 Task: Create a due date automation trigger when advanced on, 2 days after a card is due add fields with custom field "Resume" set to a number greater or equal to 1 and greater than 10 at 11:00 AM.
Action: Mouse moved to (1347, 106)
Screenshot: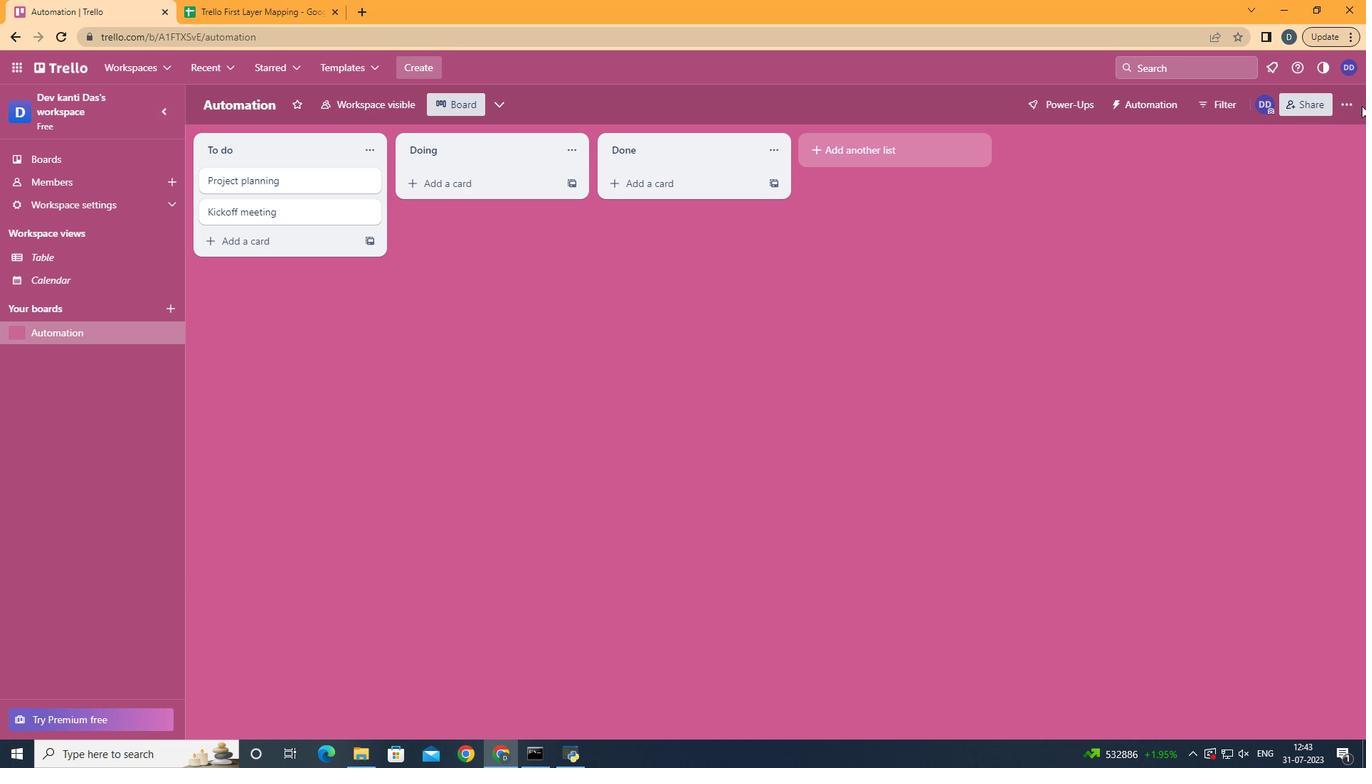 
Action: Mouse pressed left at (1347, 106)
Screenshot: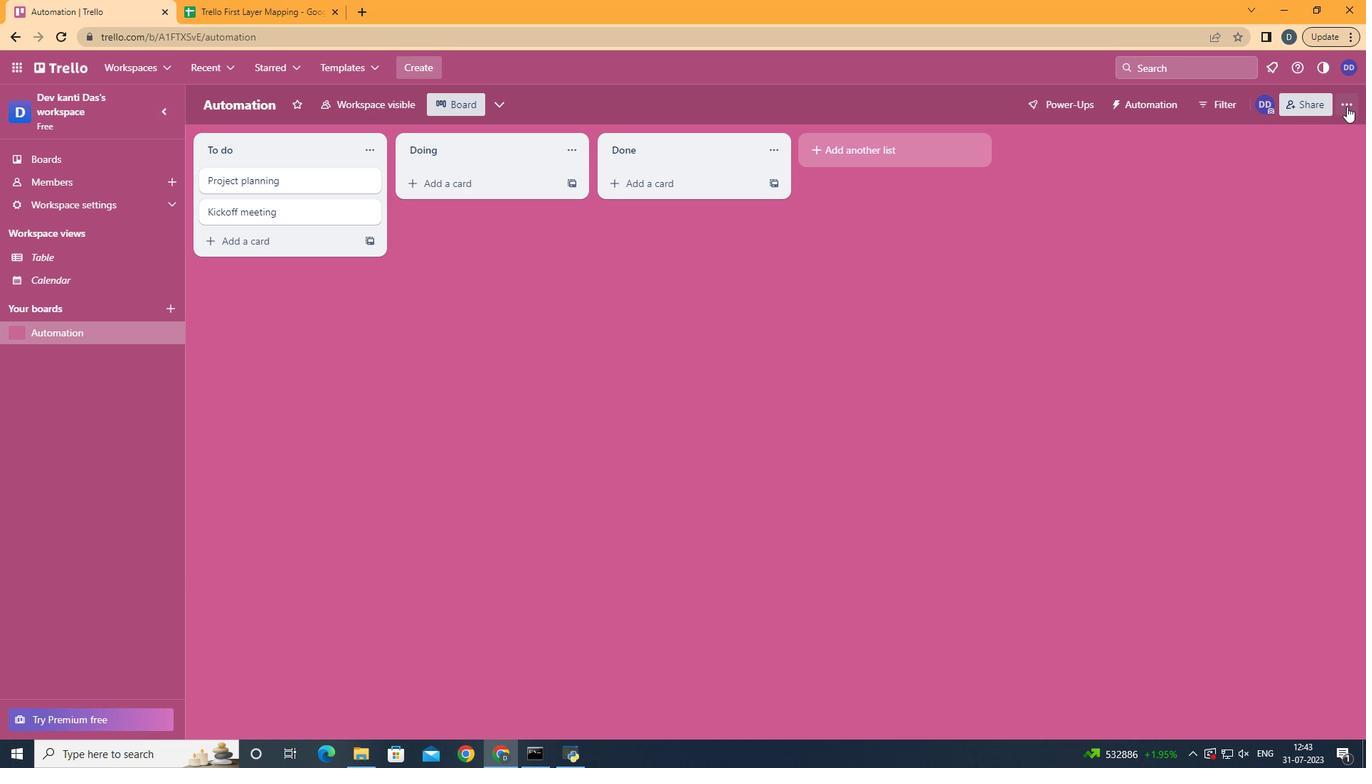 
Action: Mouse moved to (1226, 310)
Screenshot: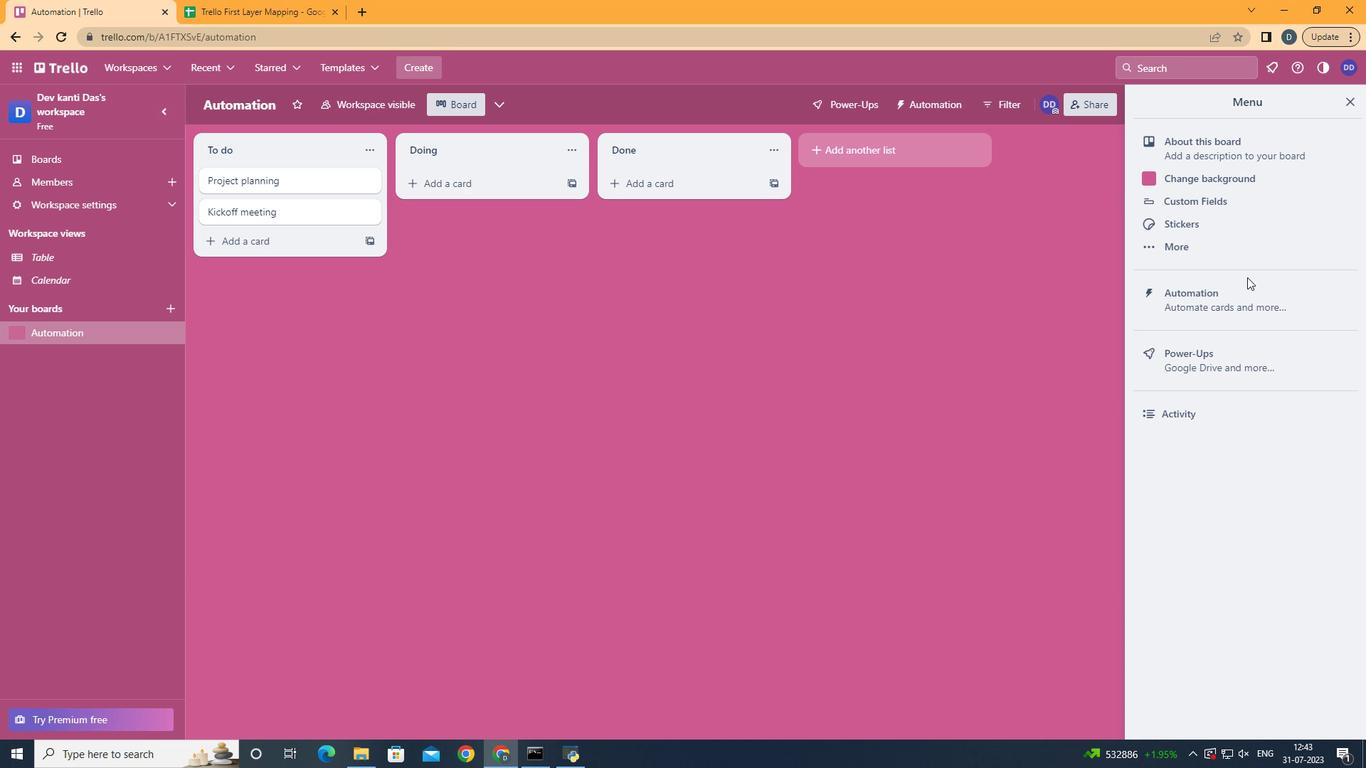 
Action: Mouse pressed left at (1226, 310)
Screenshot: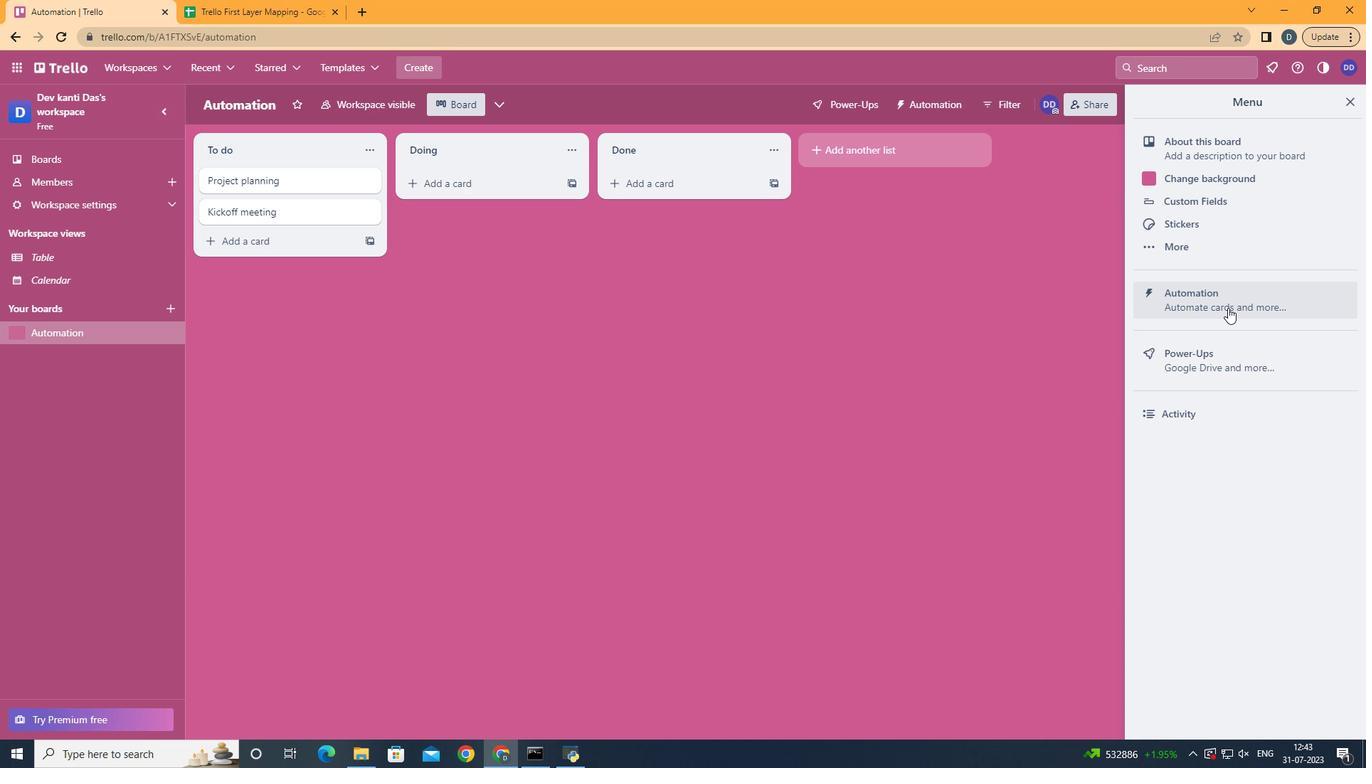 
Action: Mouse moved to (288, 286)
Screenshot: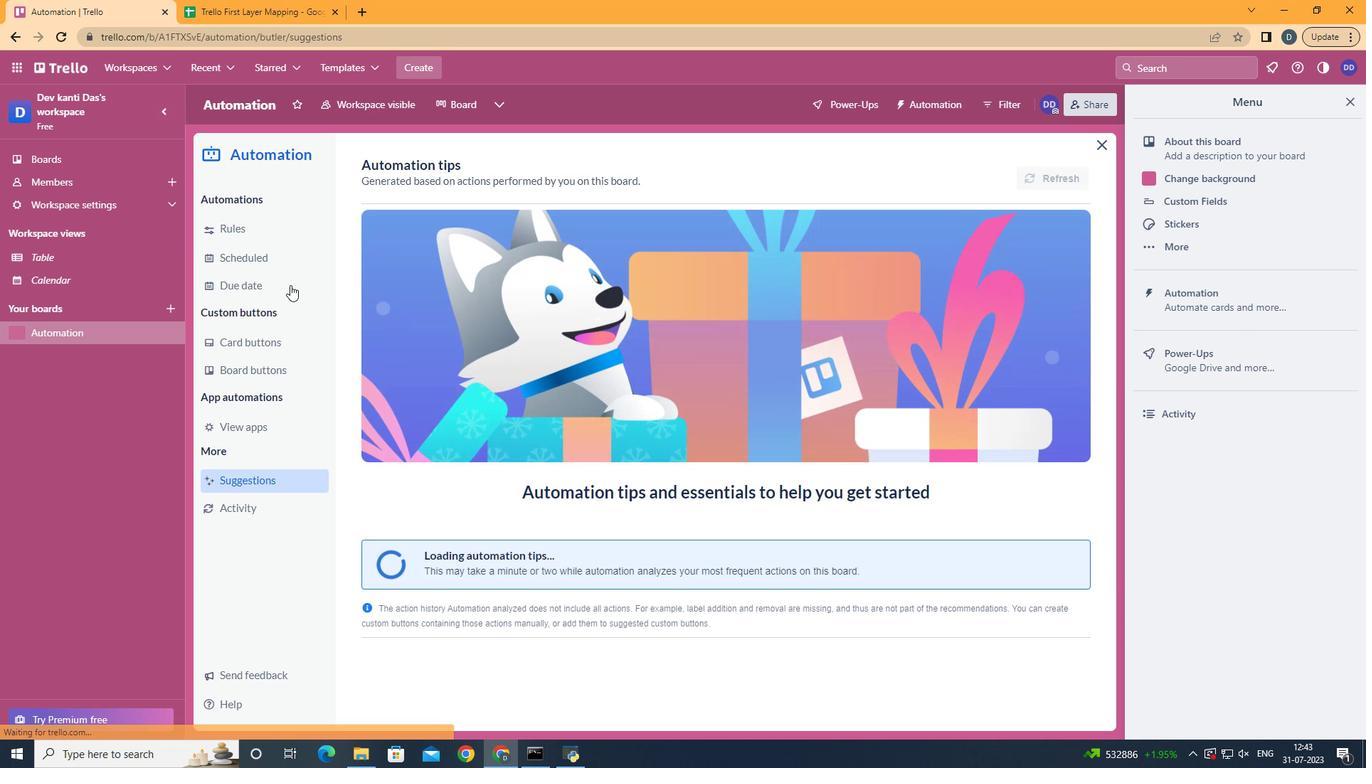 
Action: Mouse pressed left at (288, 286)
Screenshot: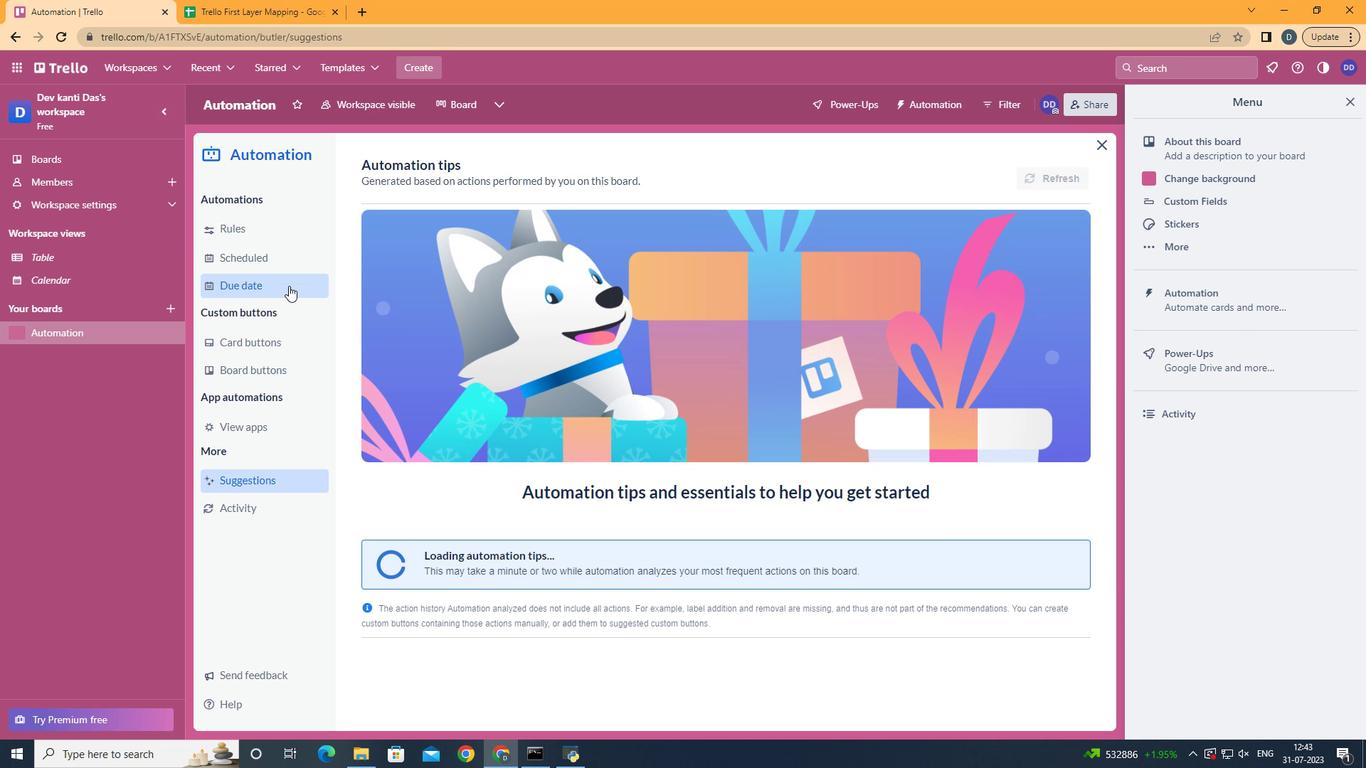 
Action: Mouse moved to (1033, 162)
Screenshot: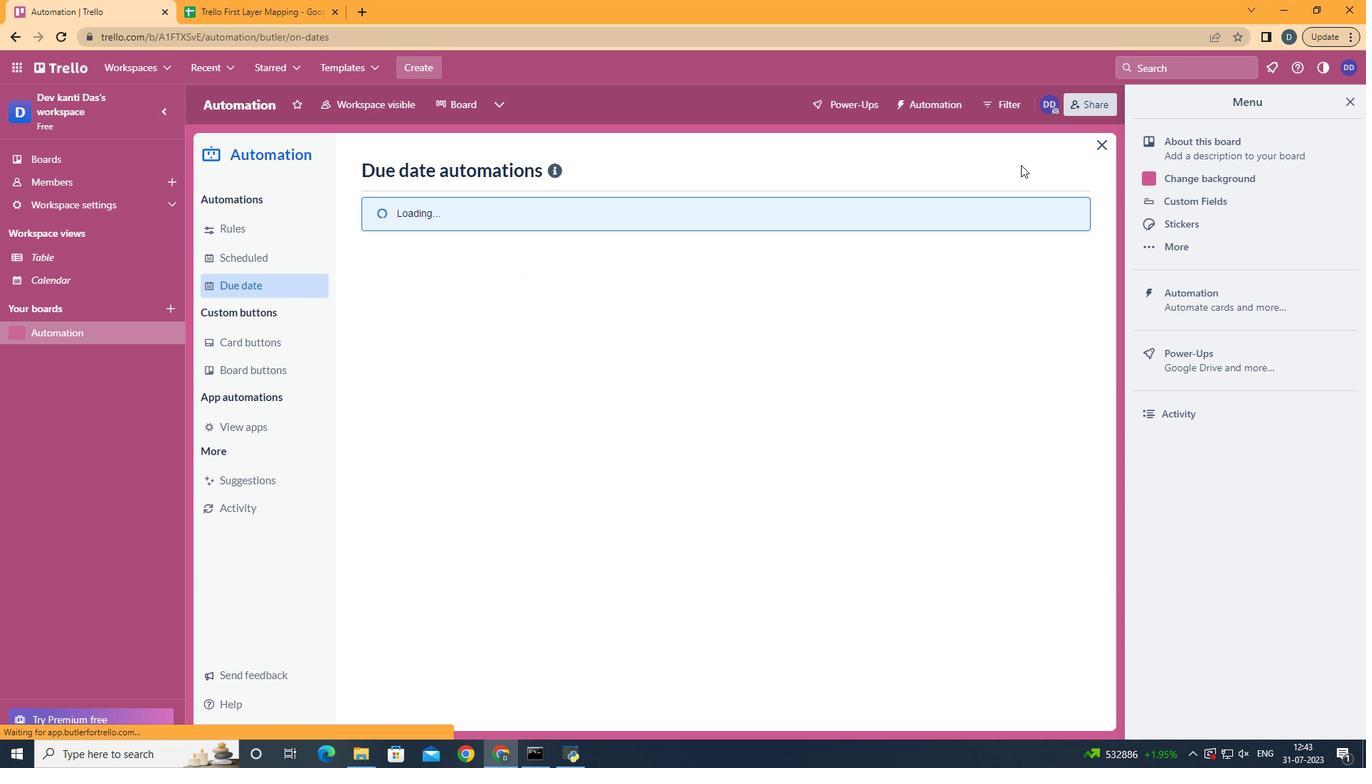 
Action: Mouse pressed left at (1033, 162)
Screenshot: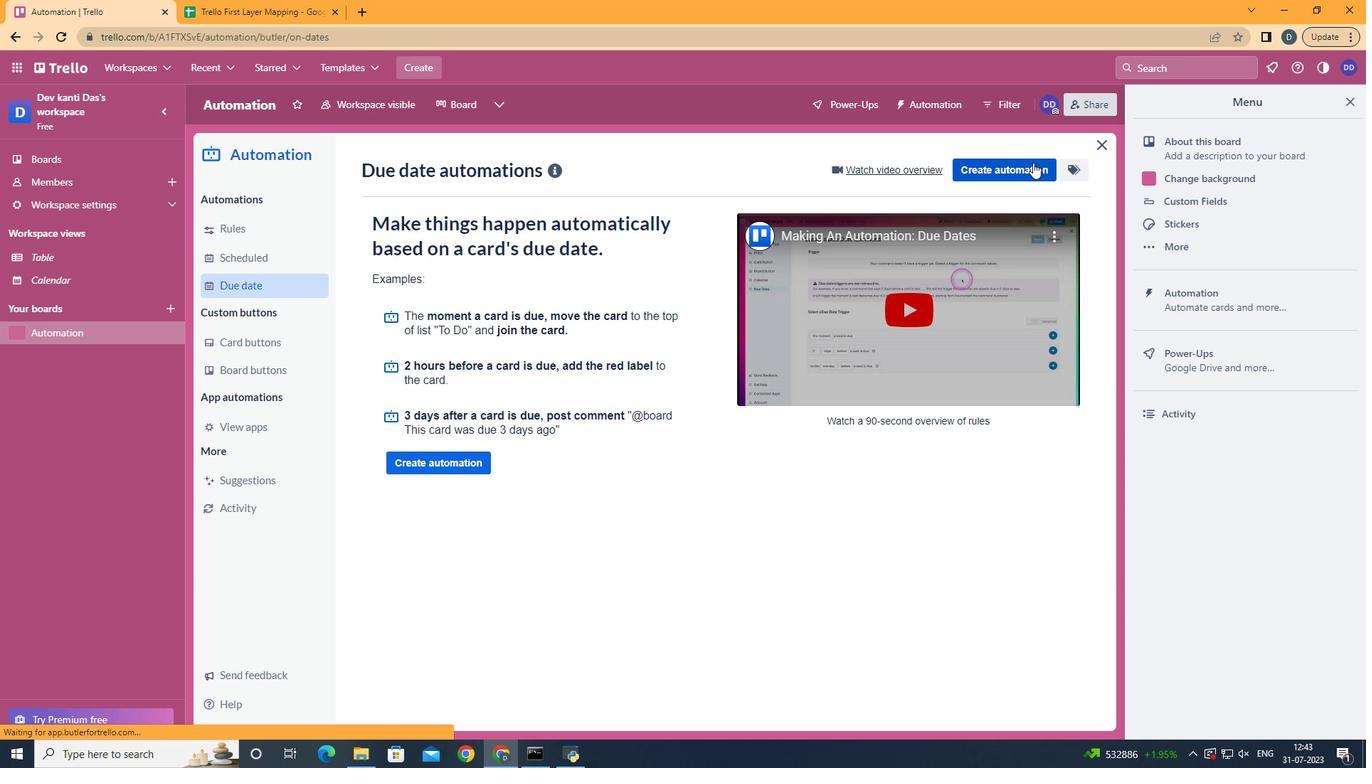 
Action: Mouse moved to (692, 301)
Screenshot: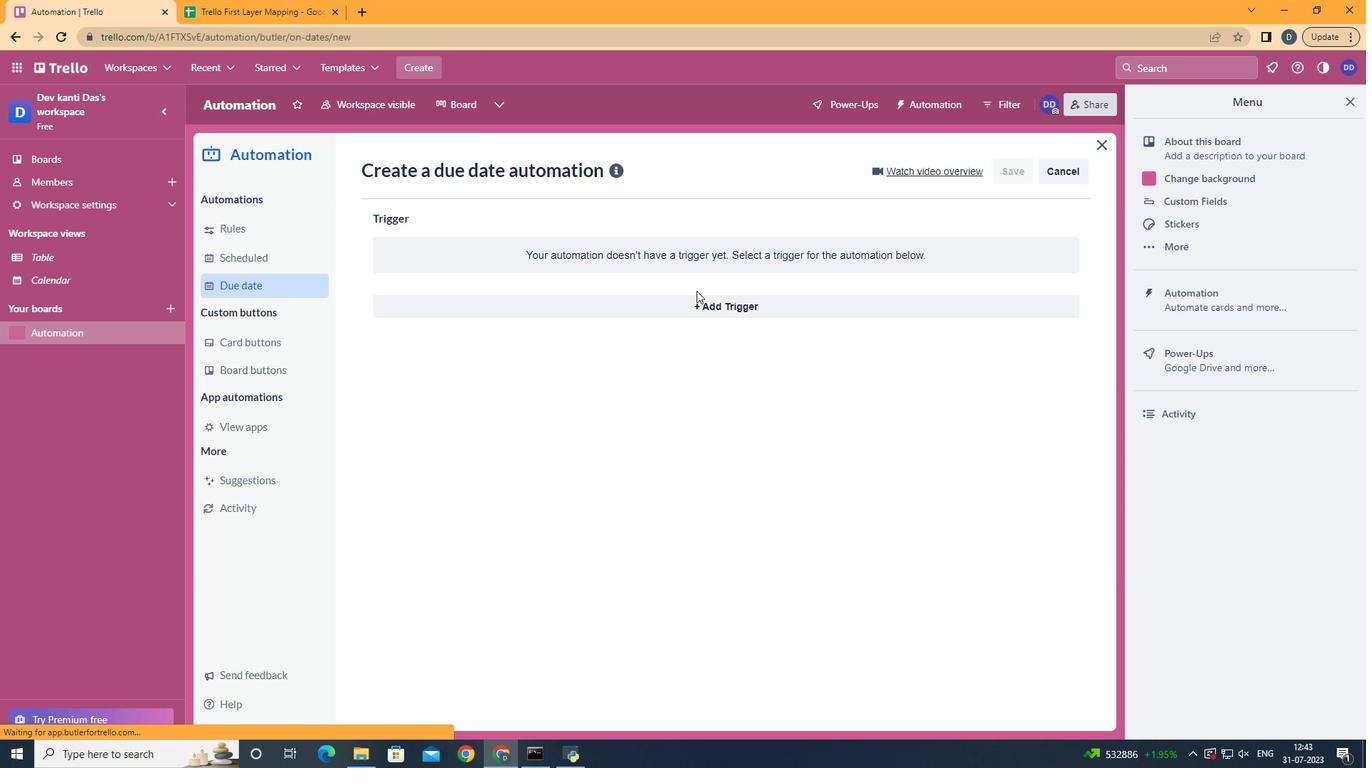 
Action: Mouse pressed left at (692, 301)
Screenshot: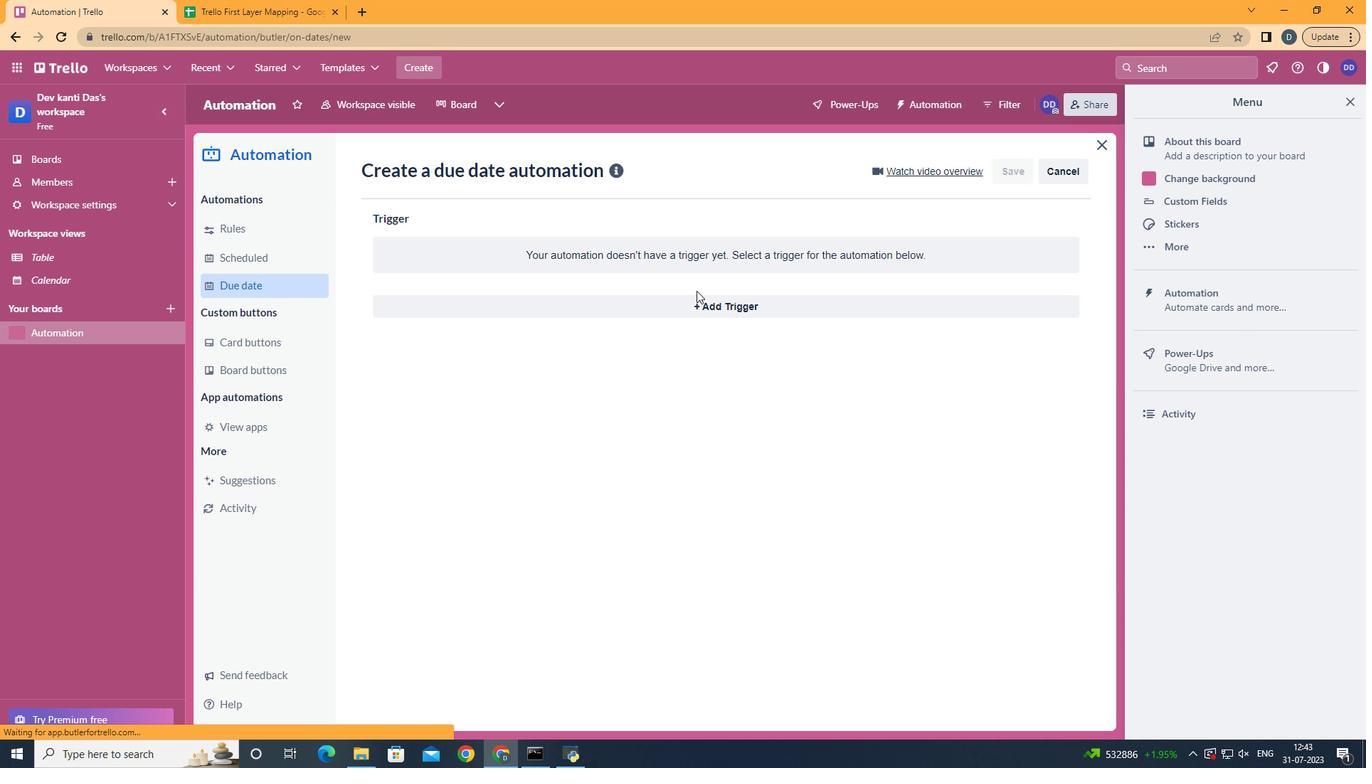
Action: Mouse moved to (510, 577)
Screenshot: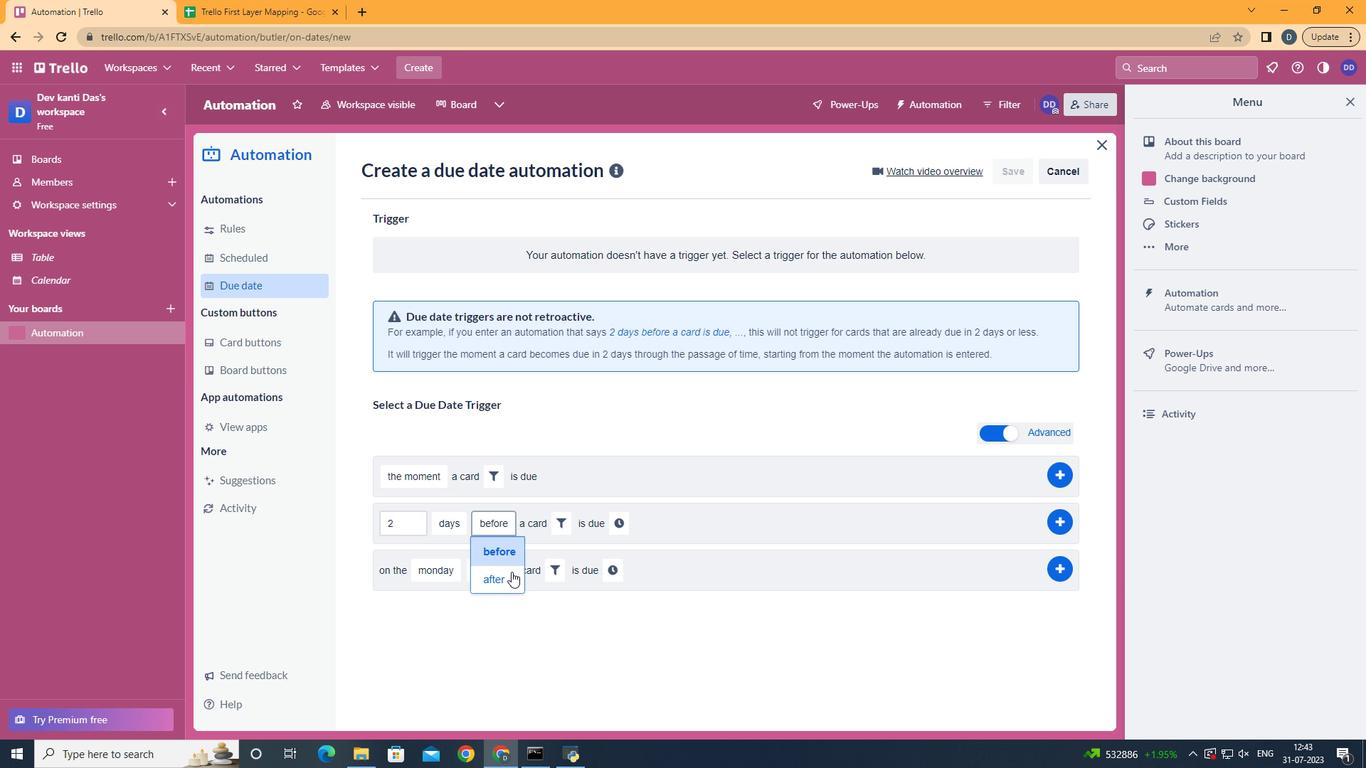 
Action: Mouse pressed left at (510, 577)
Screenshot: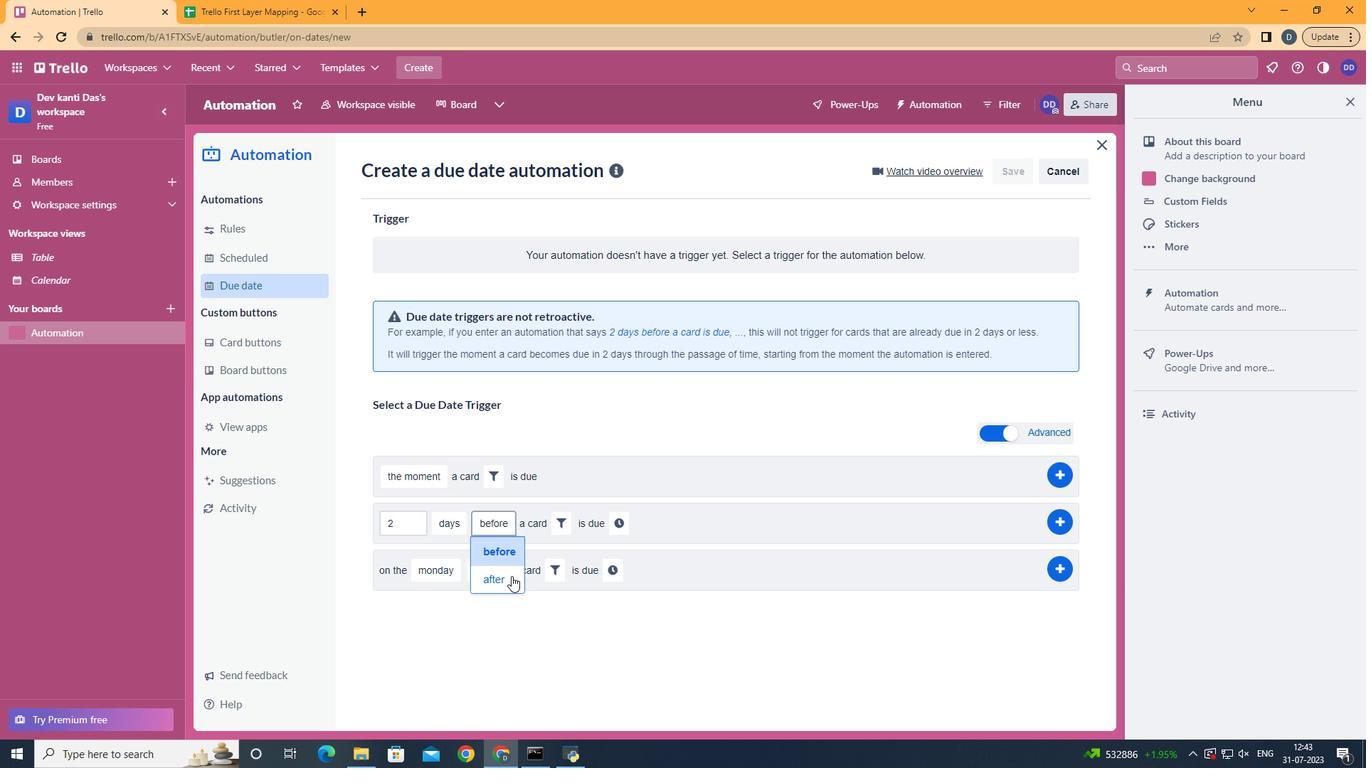 
Action: Mouse moved to (549, 532)
Screenshot: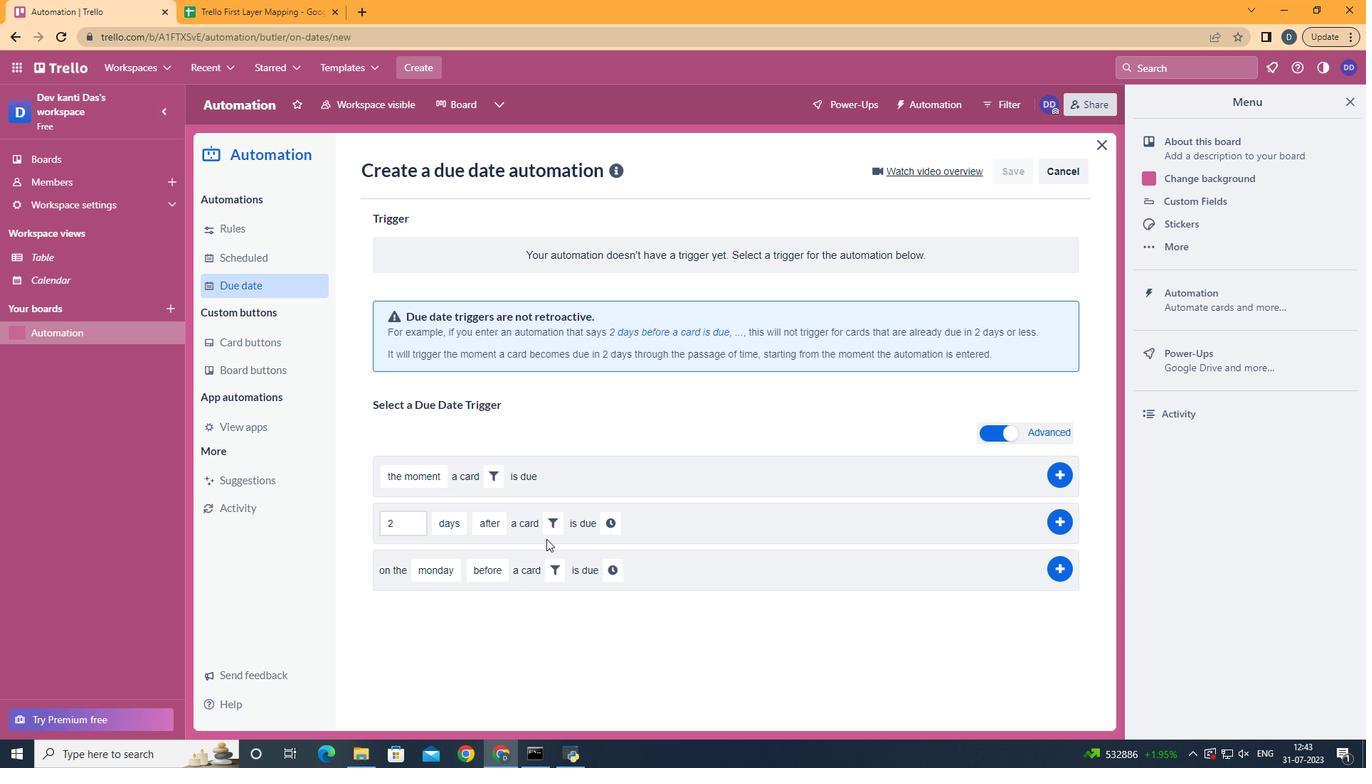 
Action: Mouse pressed left at (549, 532)
Screenshot: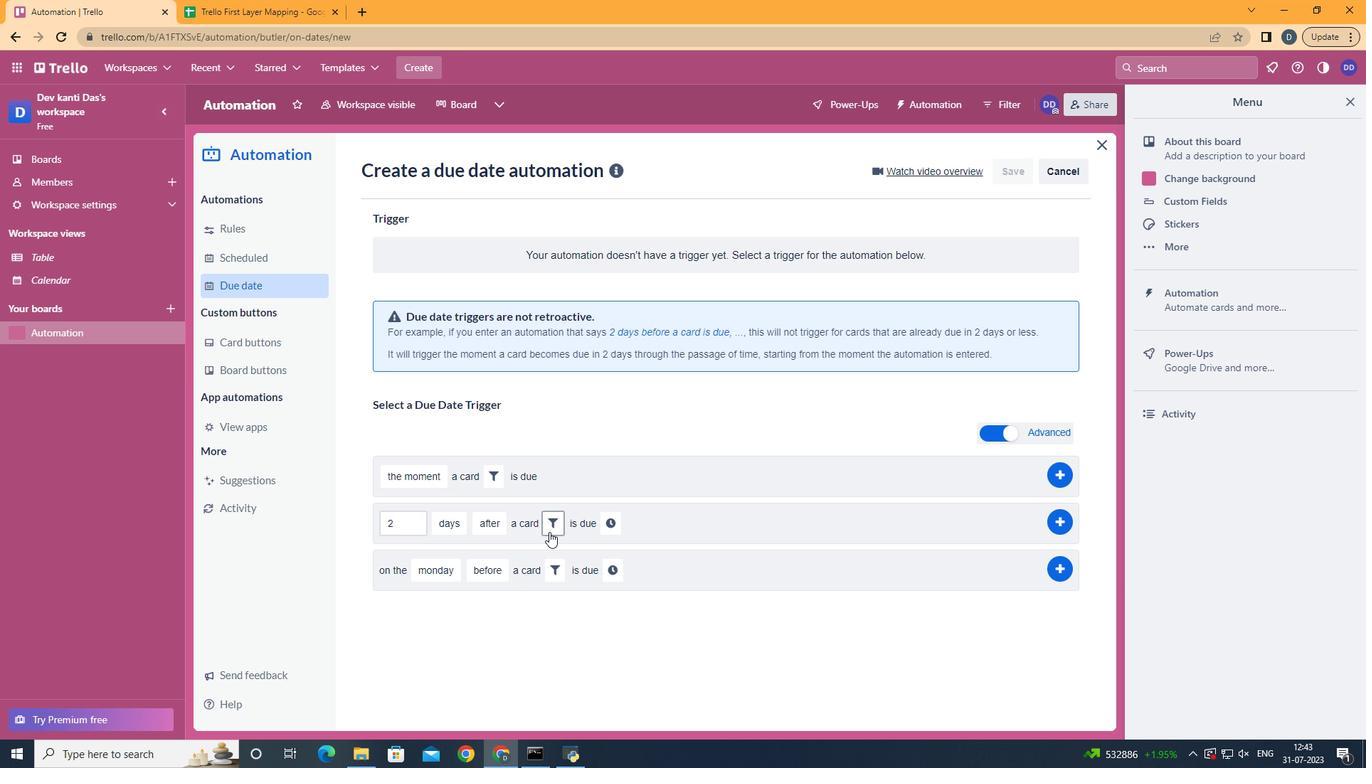 
Action: Mouse moved to (791, 580)
Screenshot: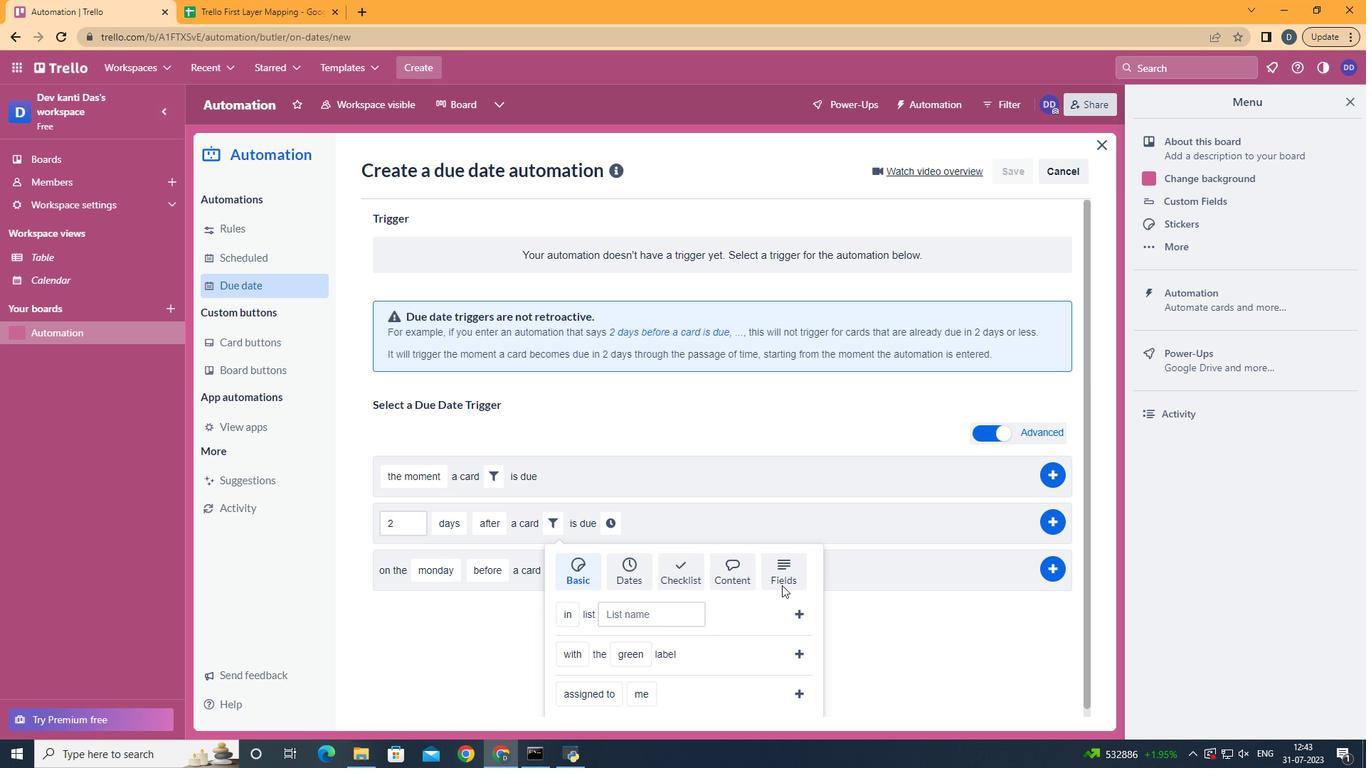 
Action: Mouse pressed left at (791, 580)
Screenshot: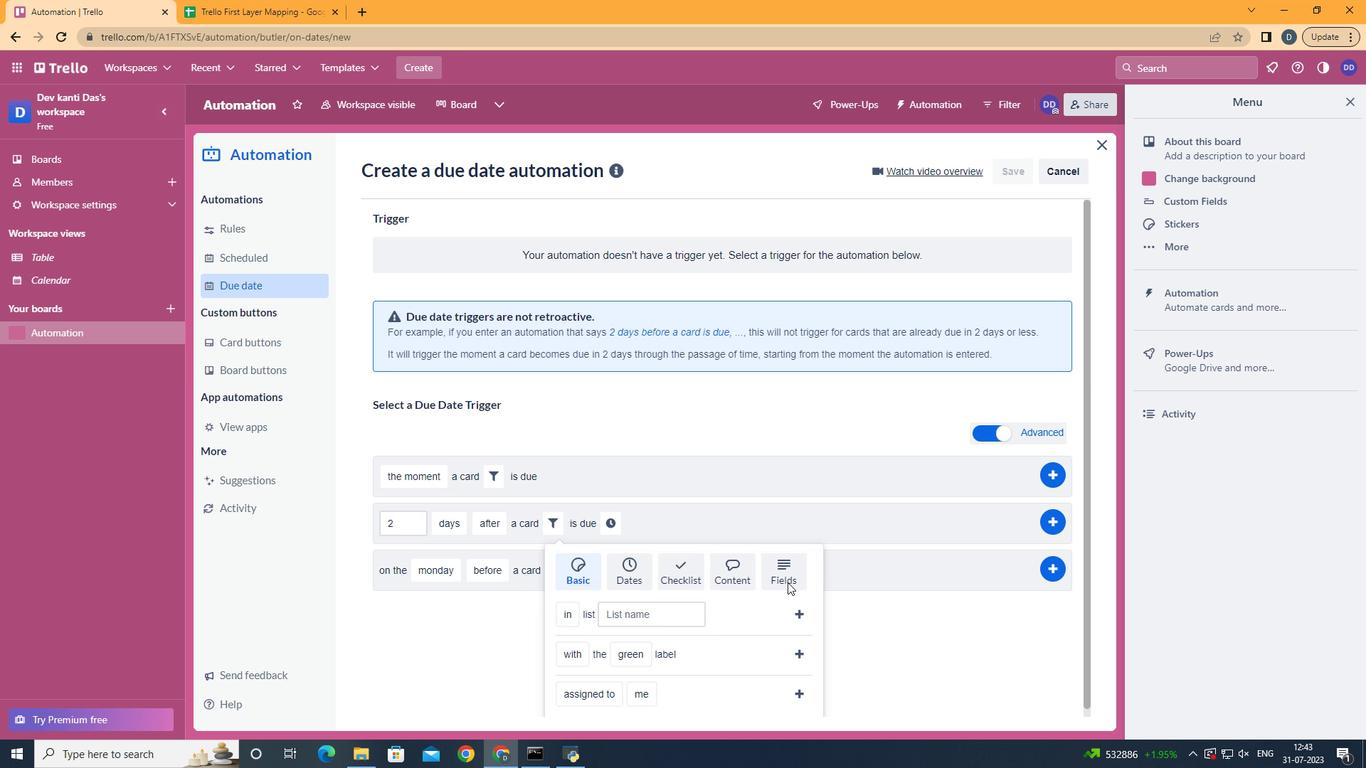 
Action: Mouse moved to (788, 567)
Screenshot: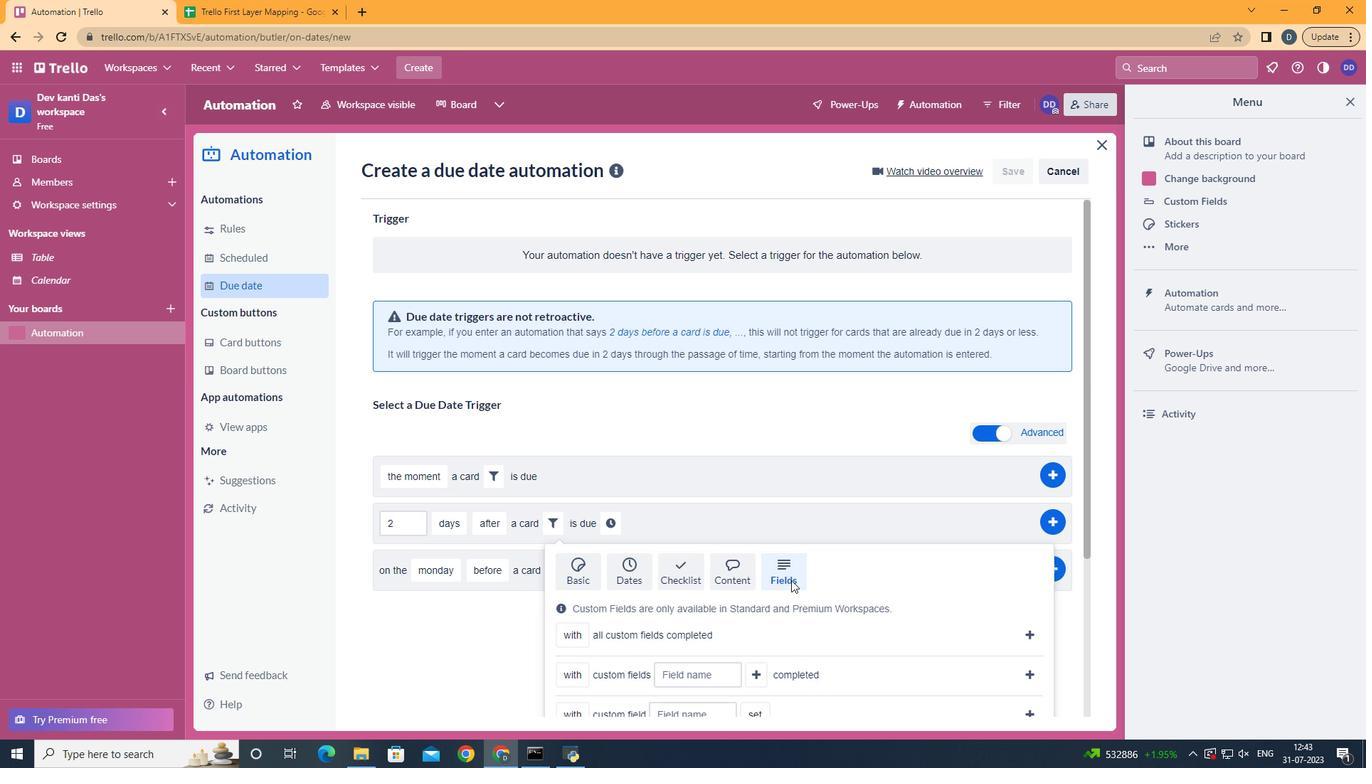 
Action: Mouse scrolled (788, 567) with delta (0, 0)
Screenshot: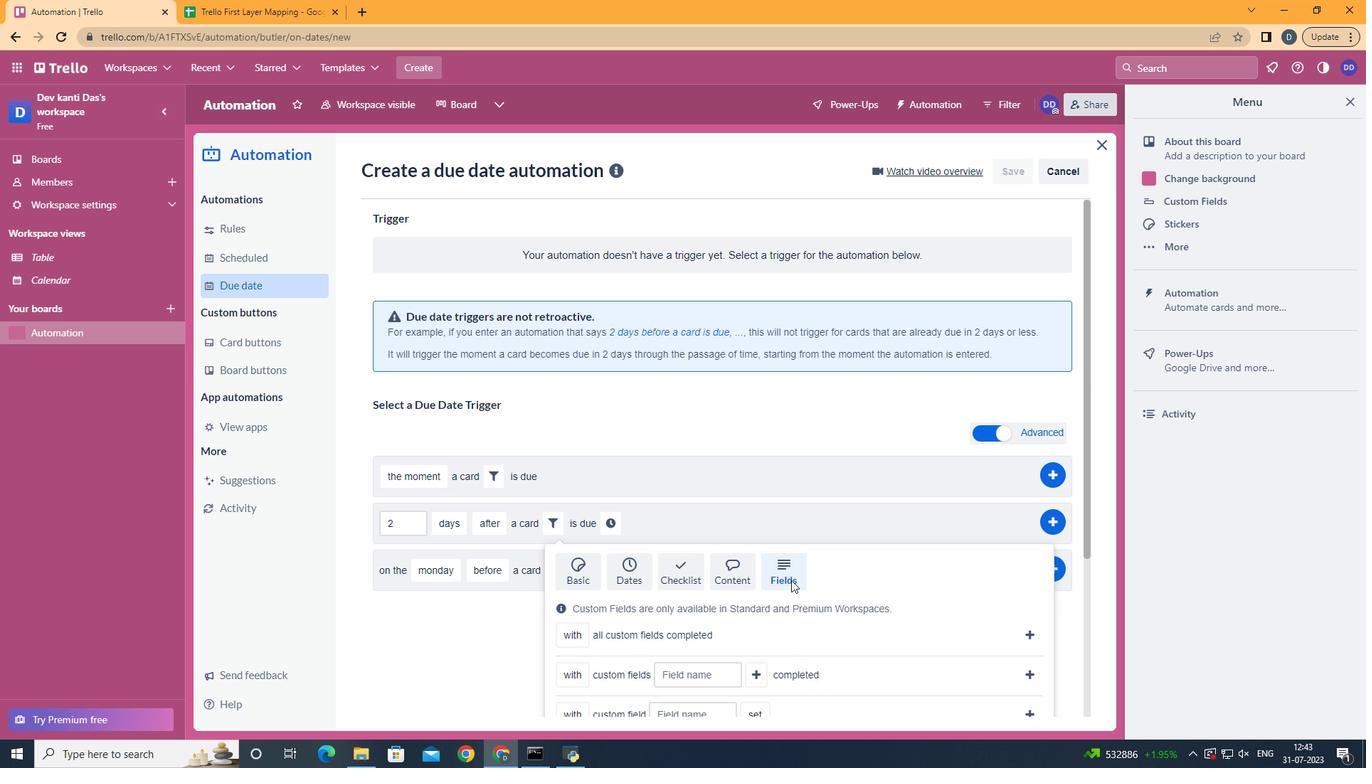 
Action: Mouse scrolled (788, 567) with delta (0, 0)
Screenshot: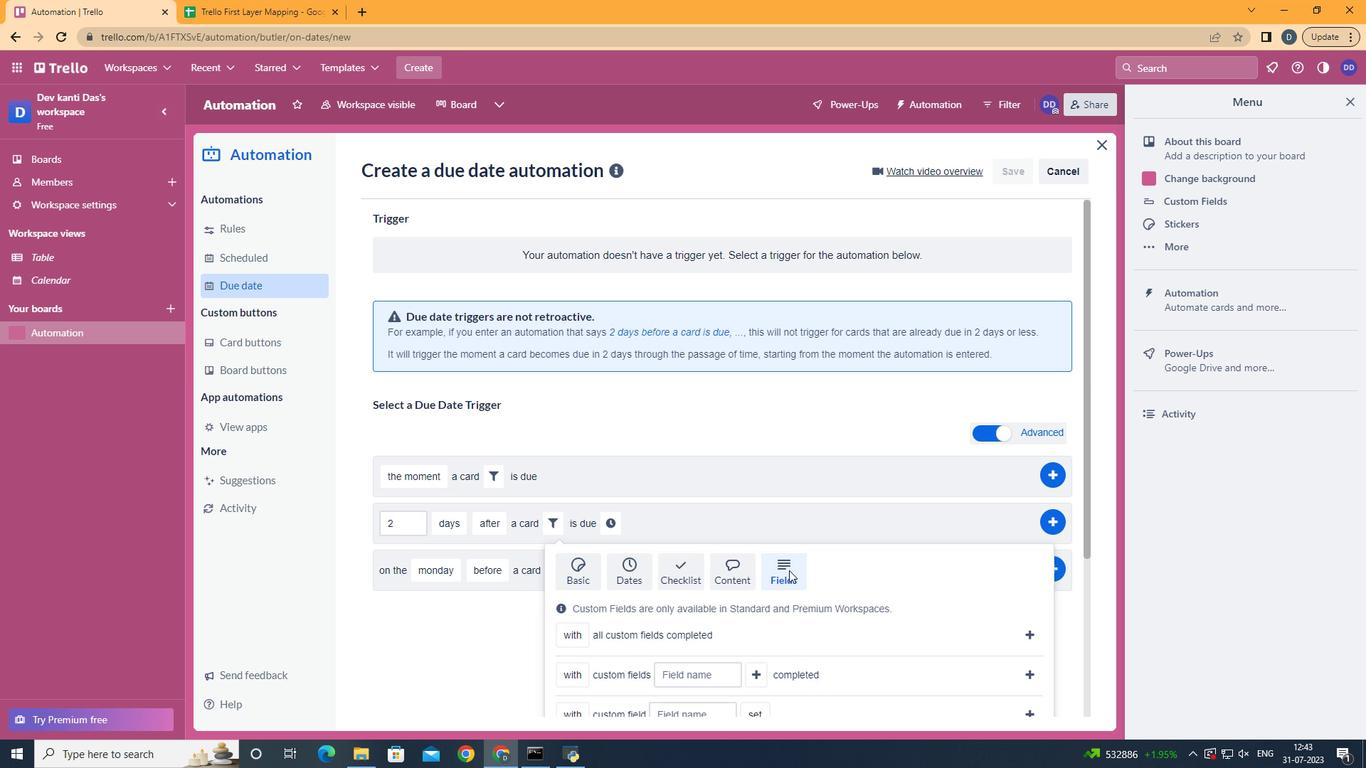 
Action: Mouse scrolled (788, 567) with delta (0, 0)
Screenshot: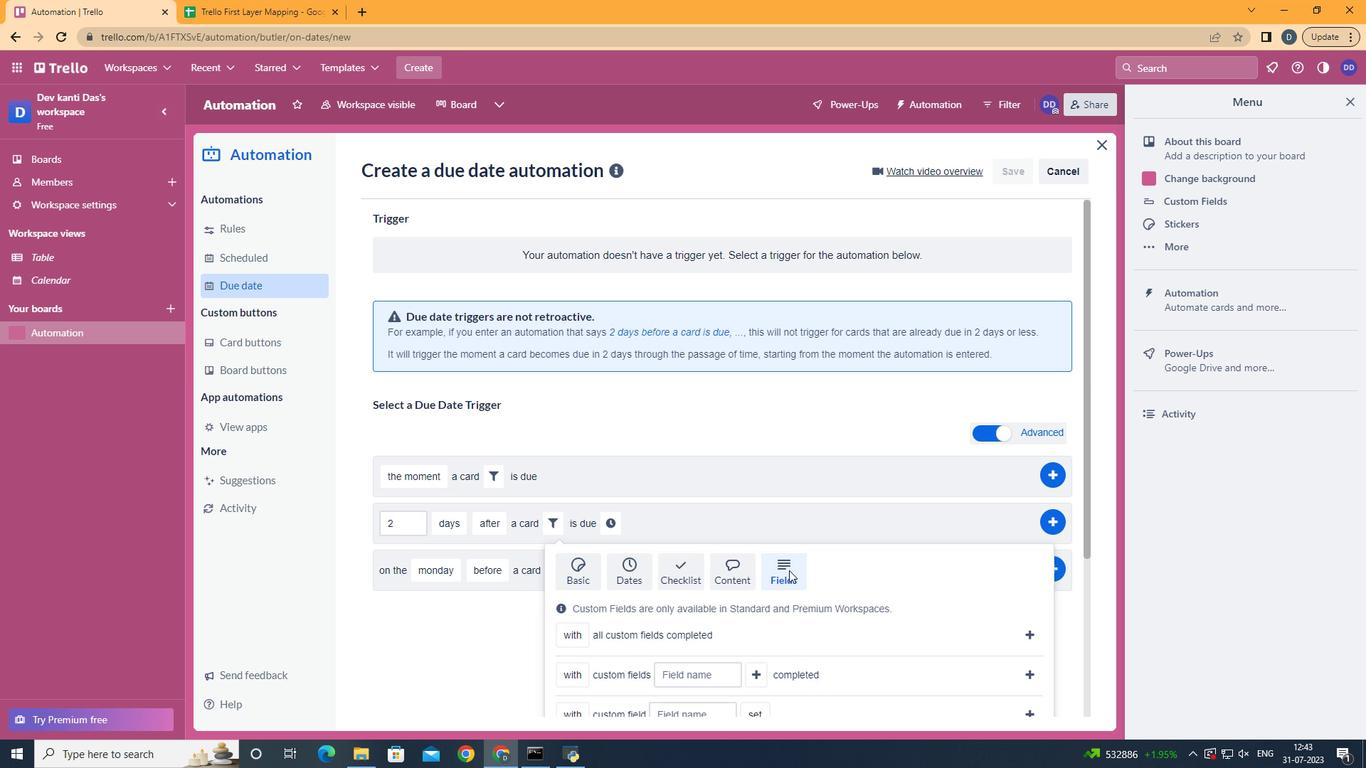 
Action: Mouse scrolled (788, 567) with delta (0, 0)
Screenshot: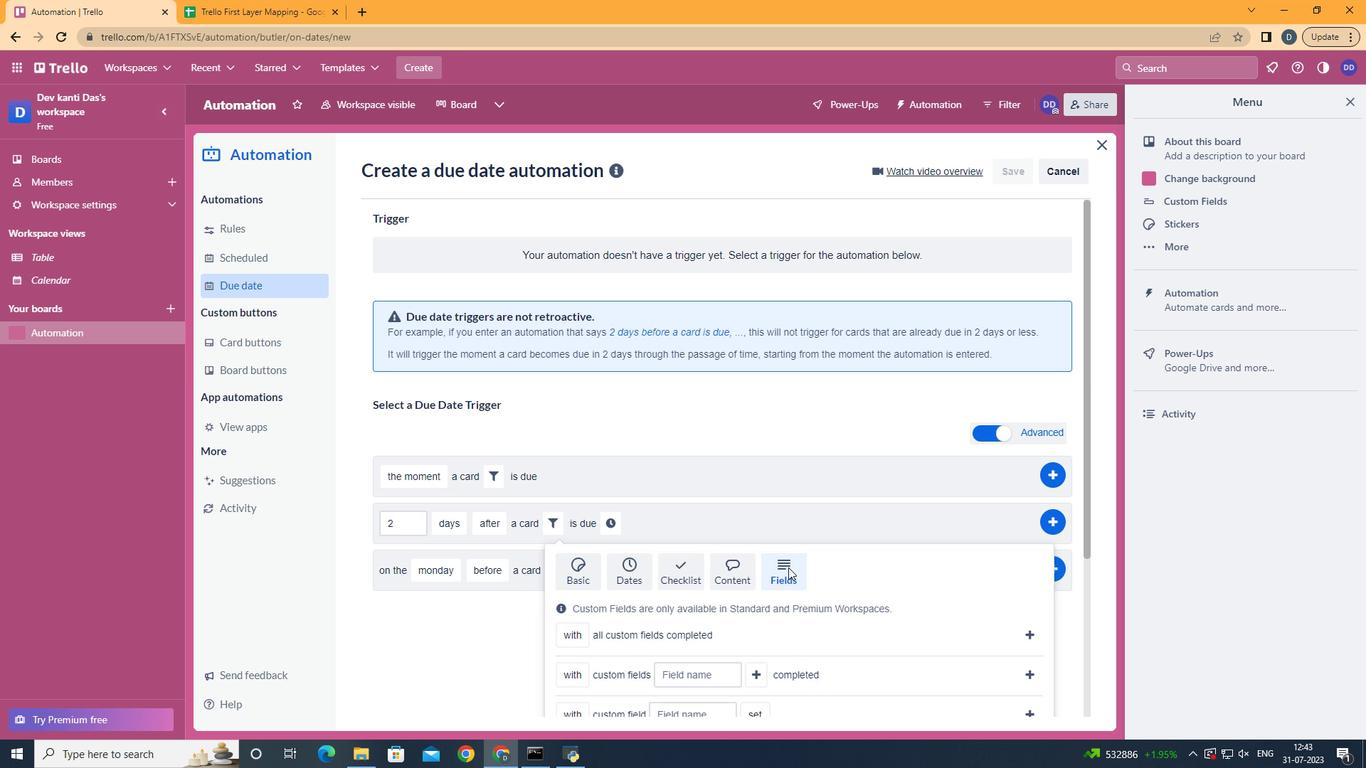 
Action: Mouse scrolled (788, 567) with delta (0, 0)
Screenshot: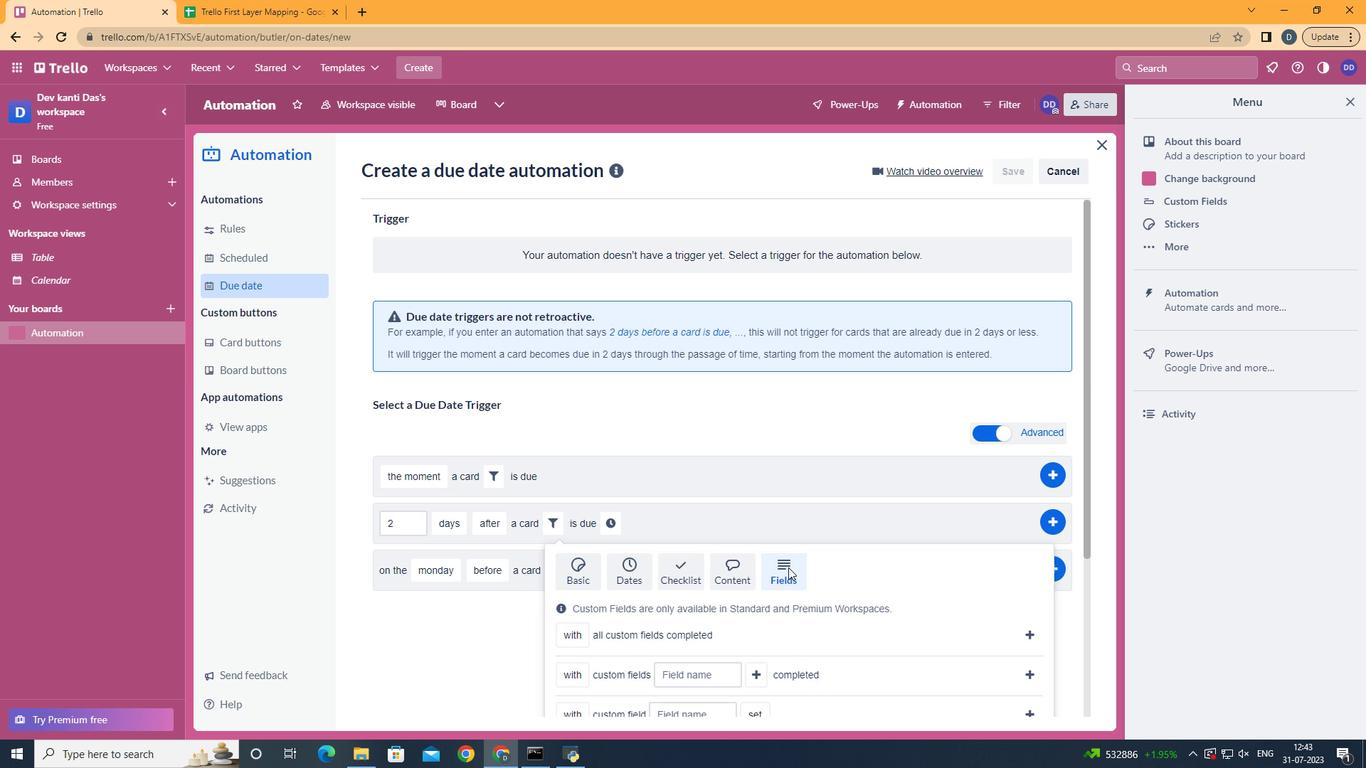 
Action: Mouse moved to (577, 638)
Screenshot: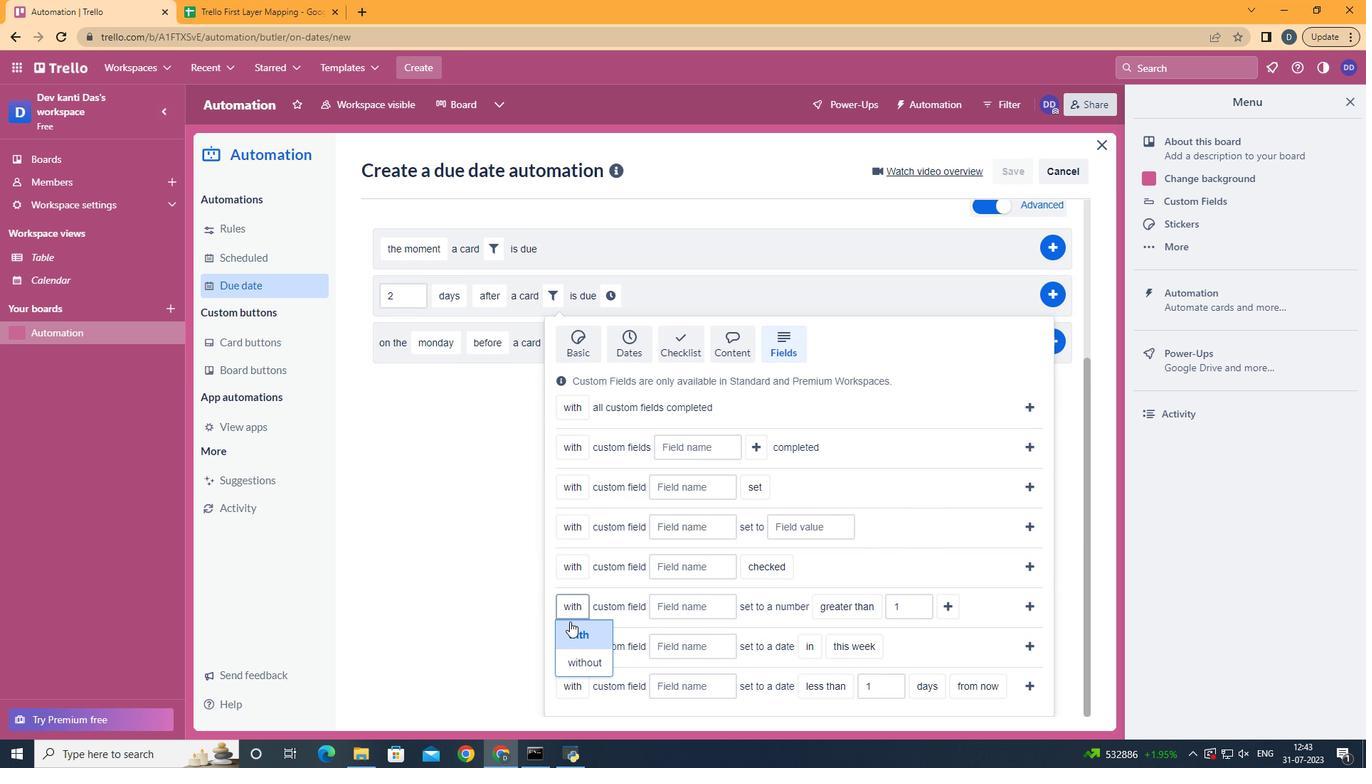 
Action: Mouse pressed left at (577, 638)
Screenshot: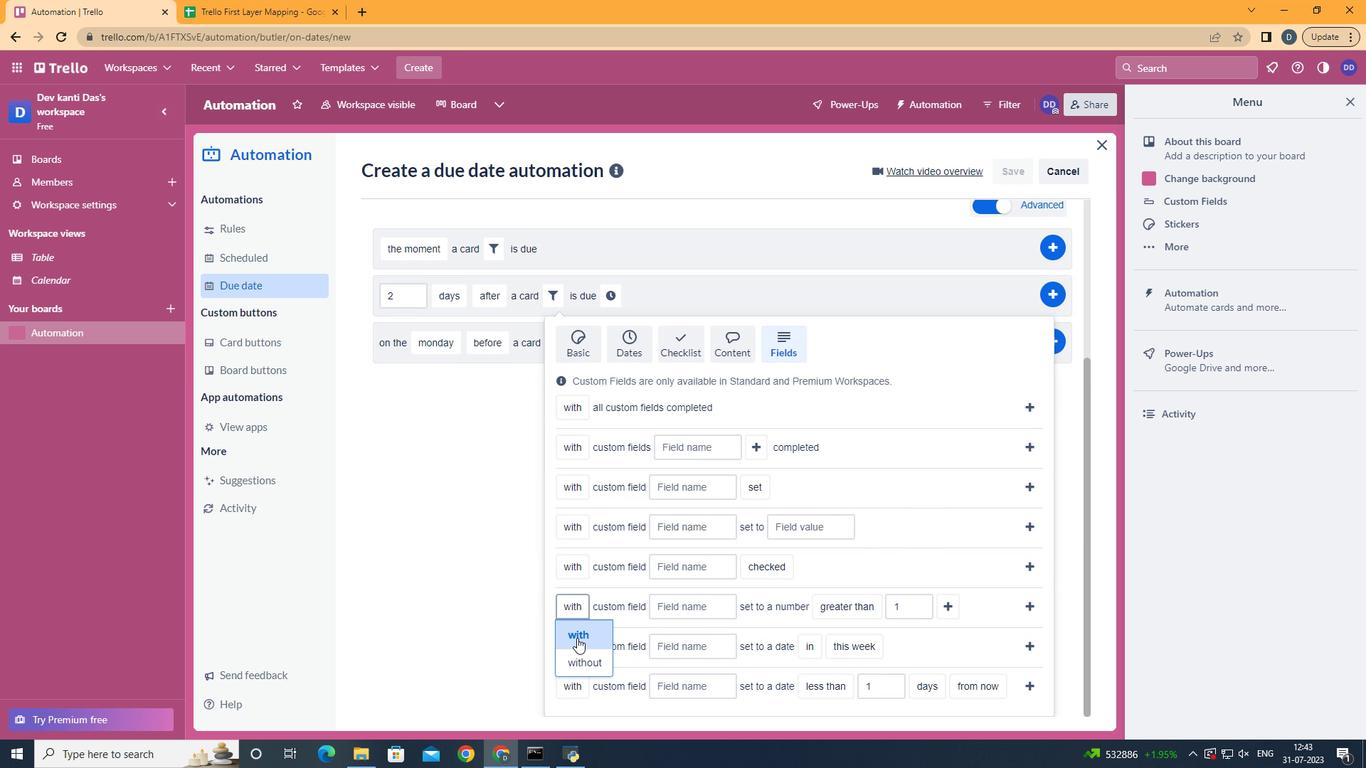 
Action: Mouse moved to (689, 608)
Screenshot: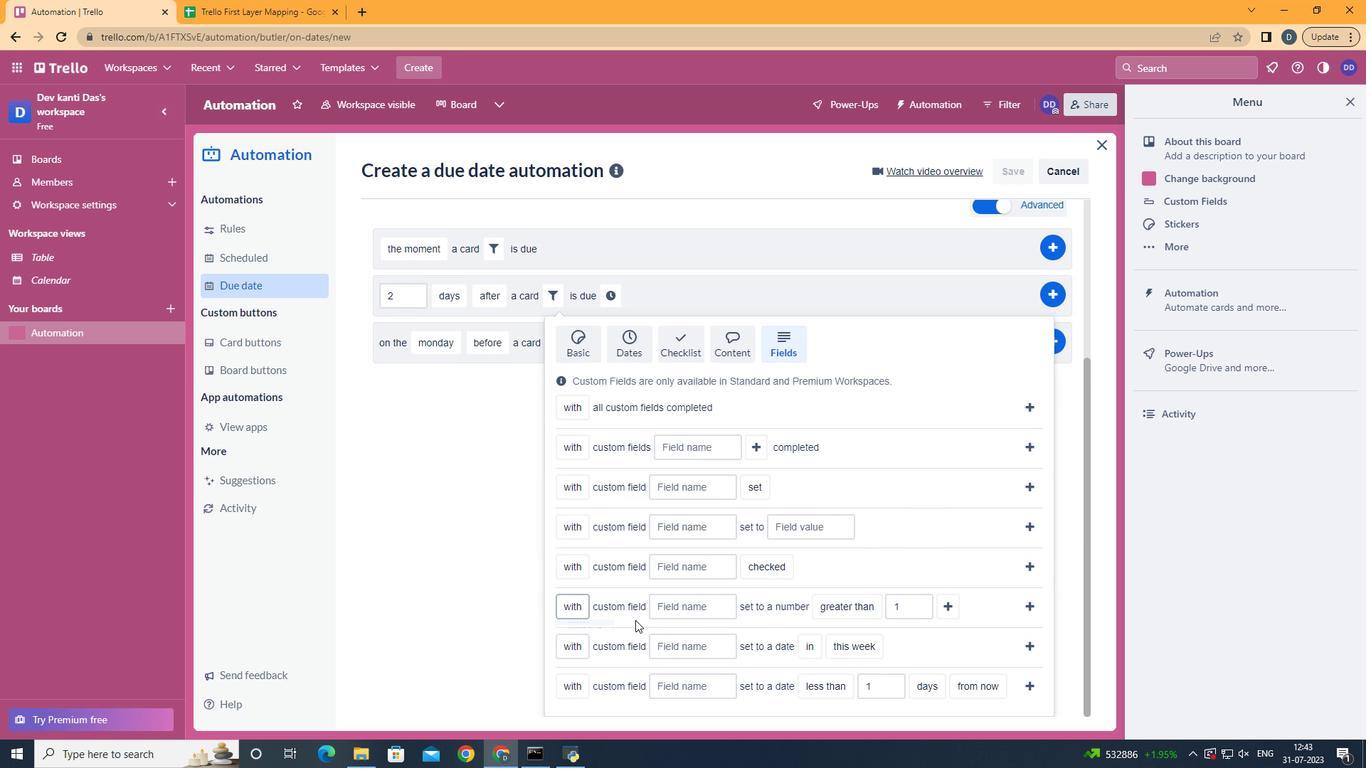 
Action: Mouse pressed left at (689, 608)
Screenshot: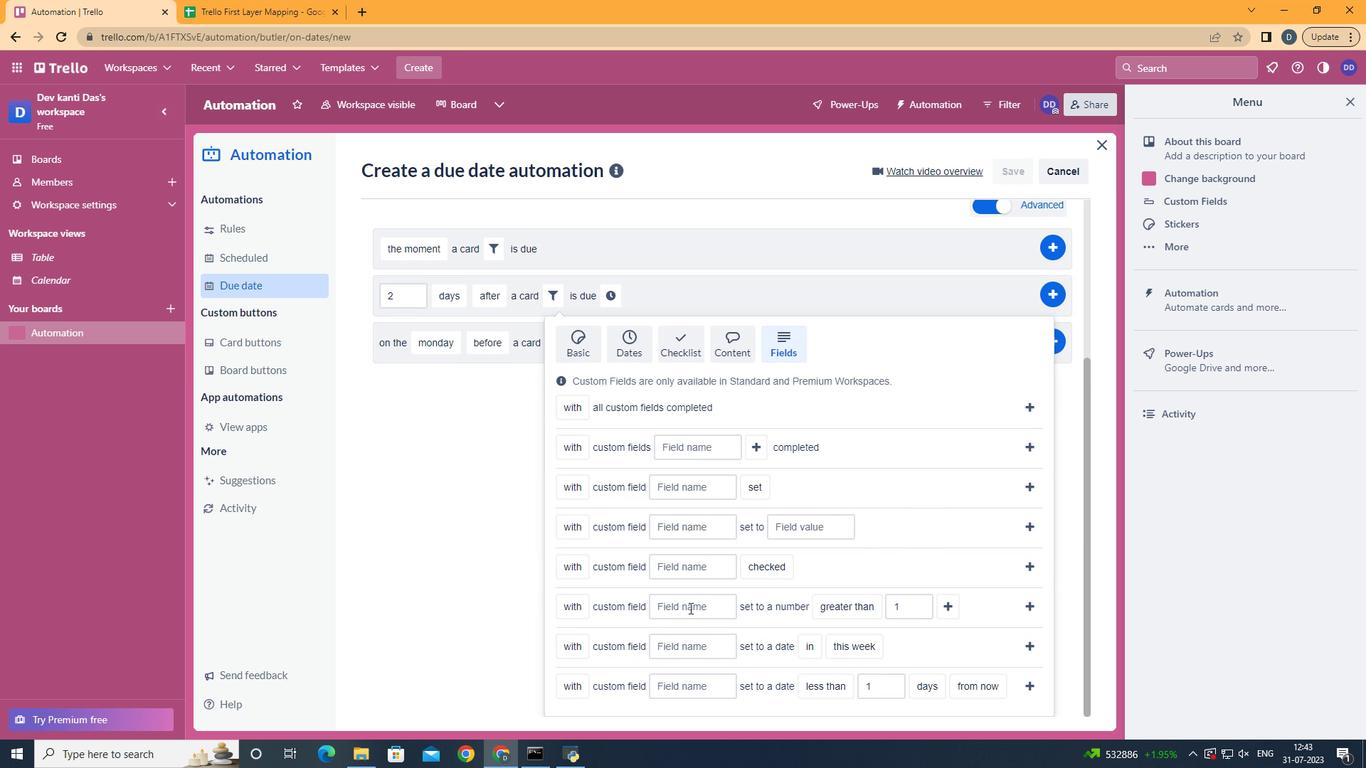 
Action: Key pressed <Key.shift>Resume
Screenshot: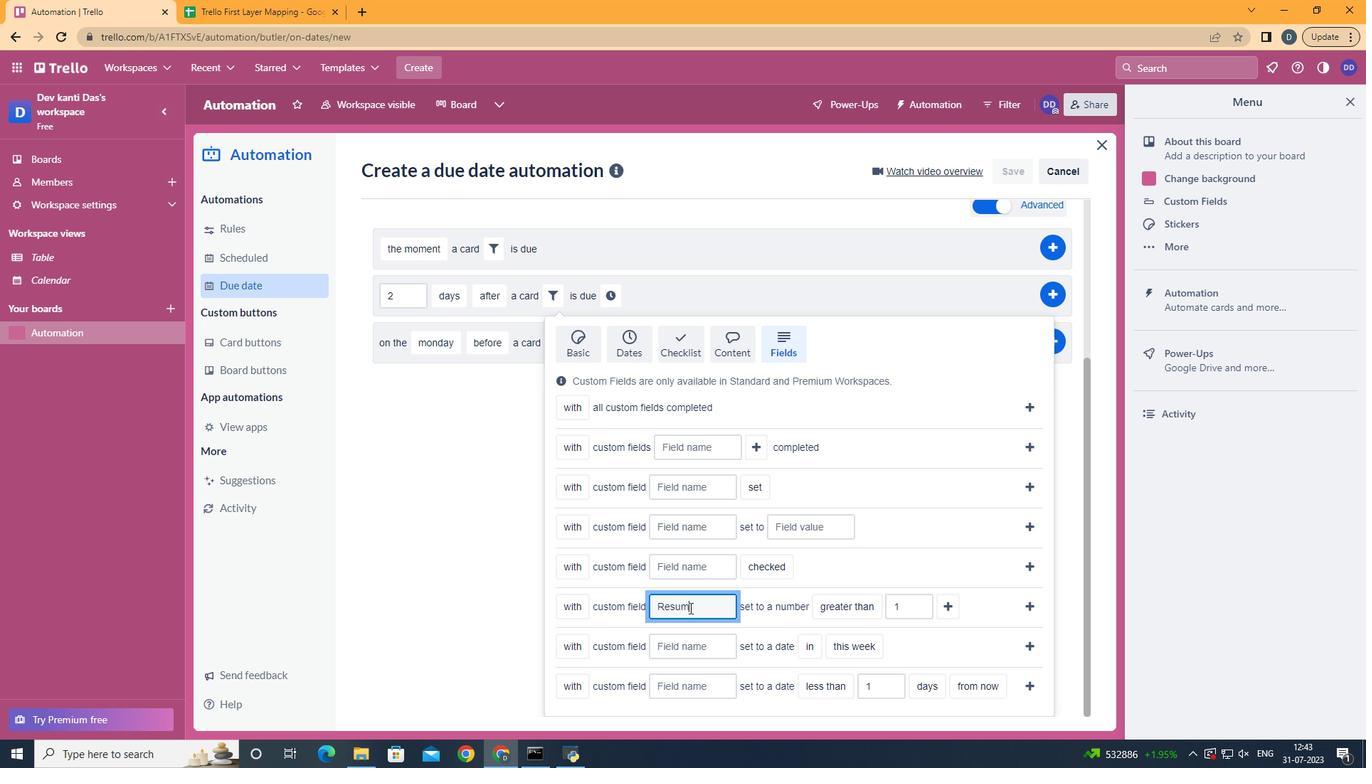 
Action: Mouse moved to (873, 517)
Screenshot: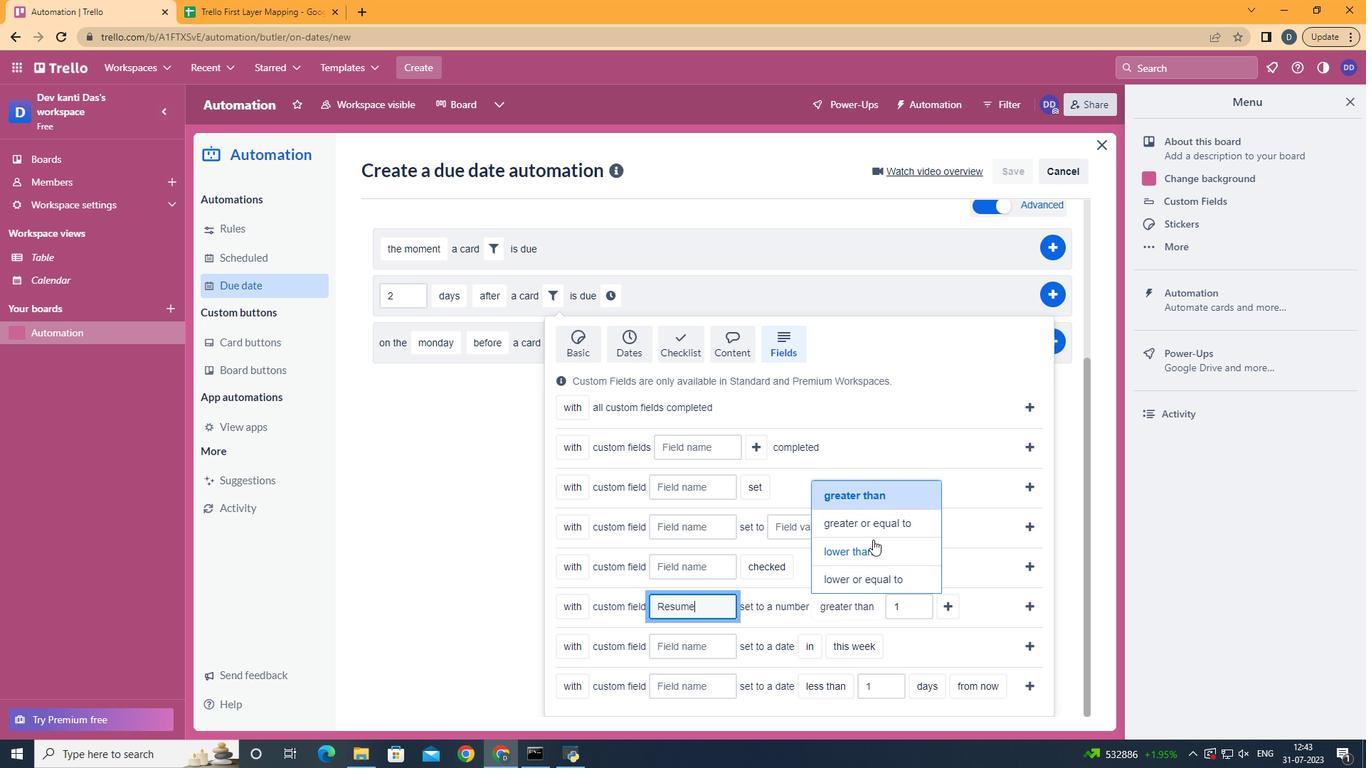 
Action: Mouse pressed left at (873, 517)
Screenshot: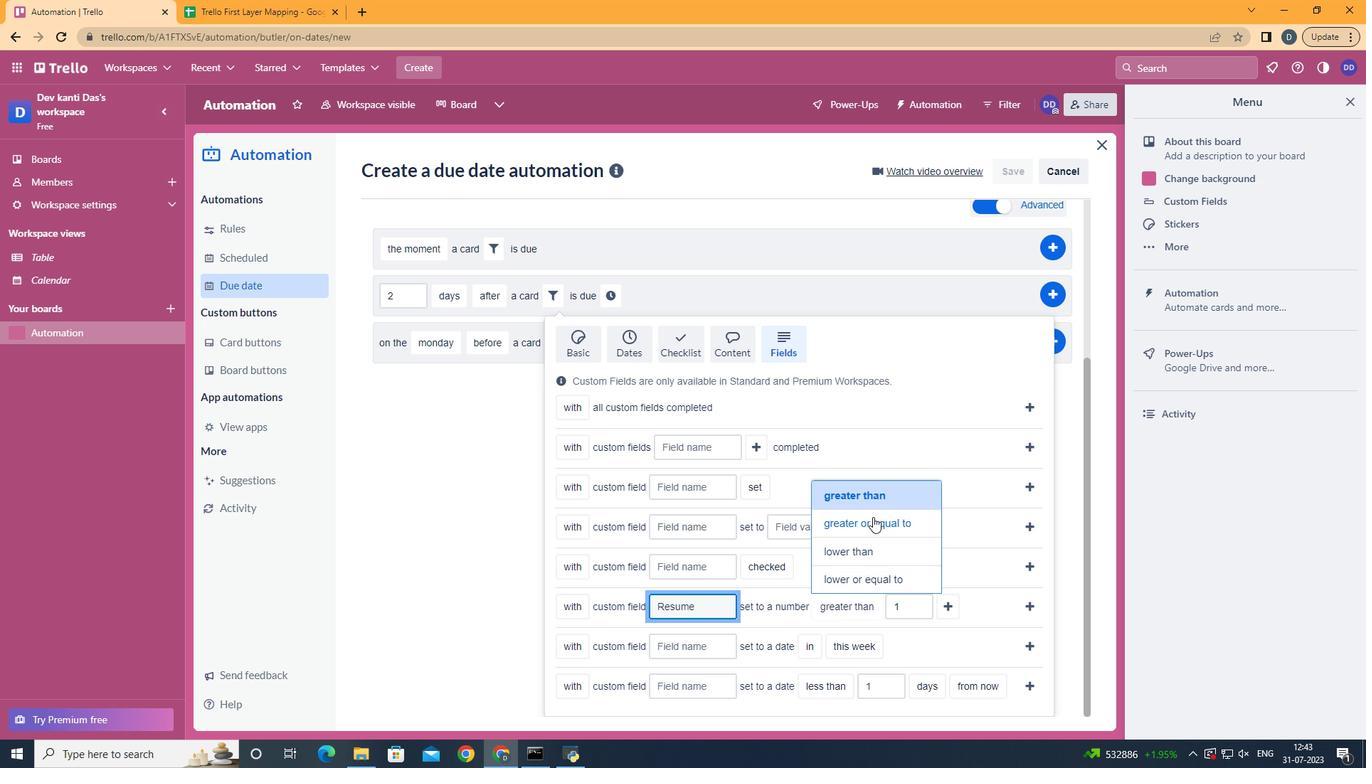 
Action: Mouse moved to (975, 604)
Screenshot: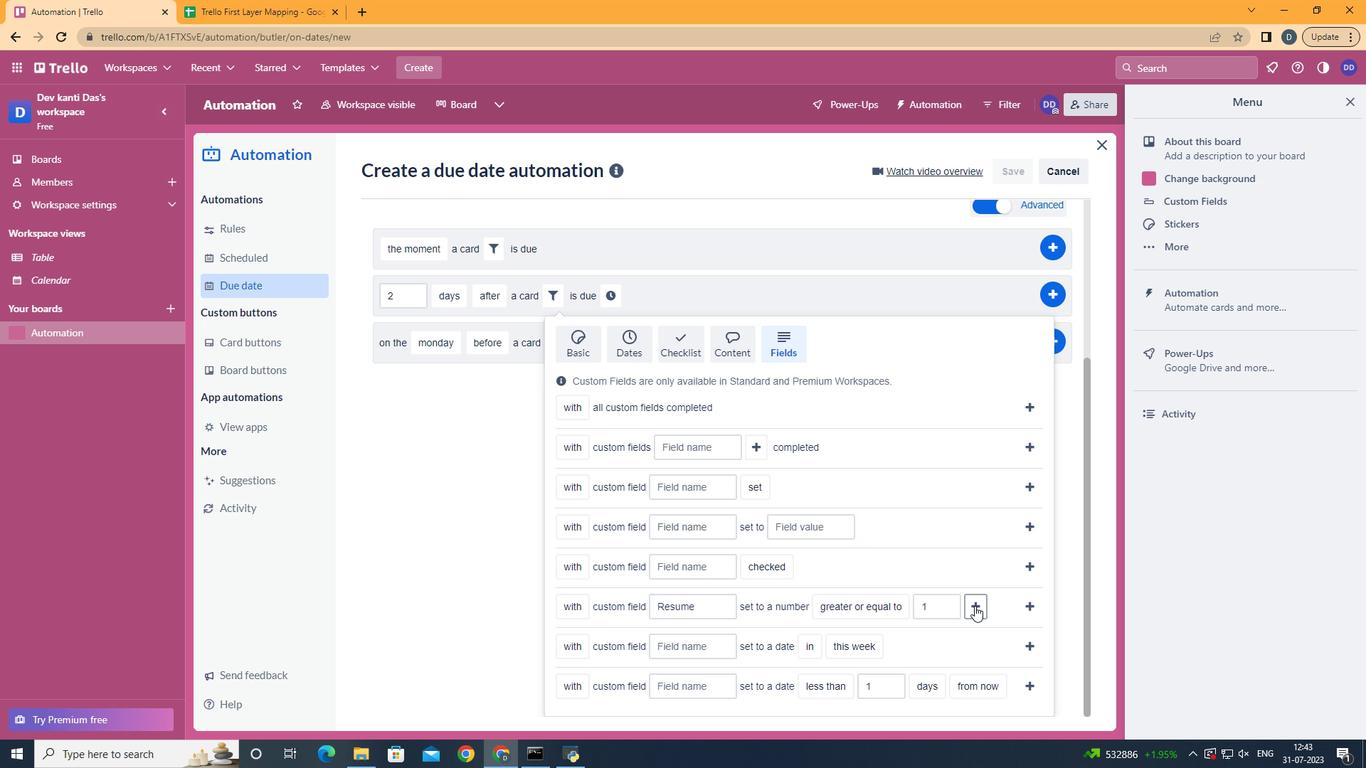 
Action: Mouse pressed left at (975, 604)
Screenshot: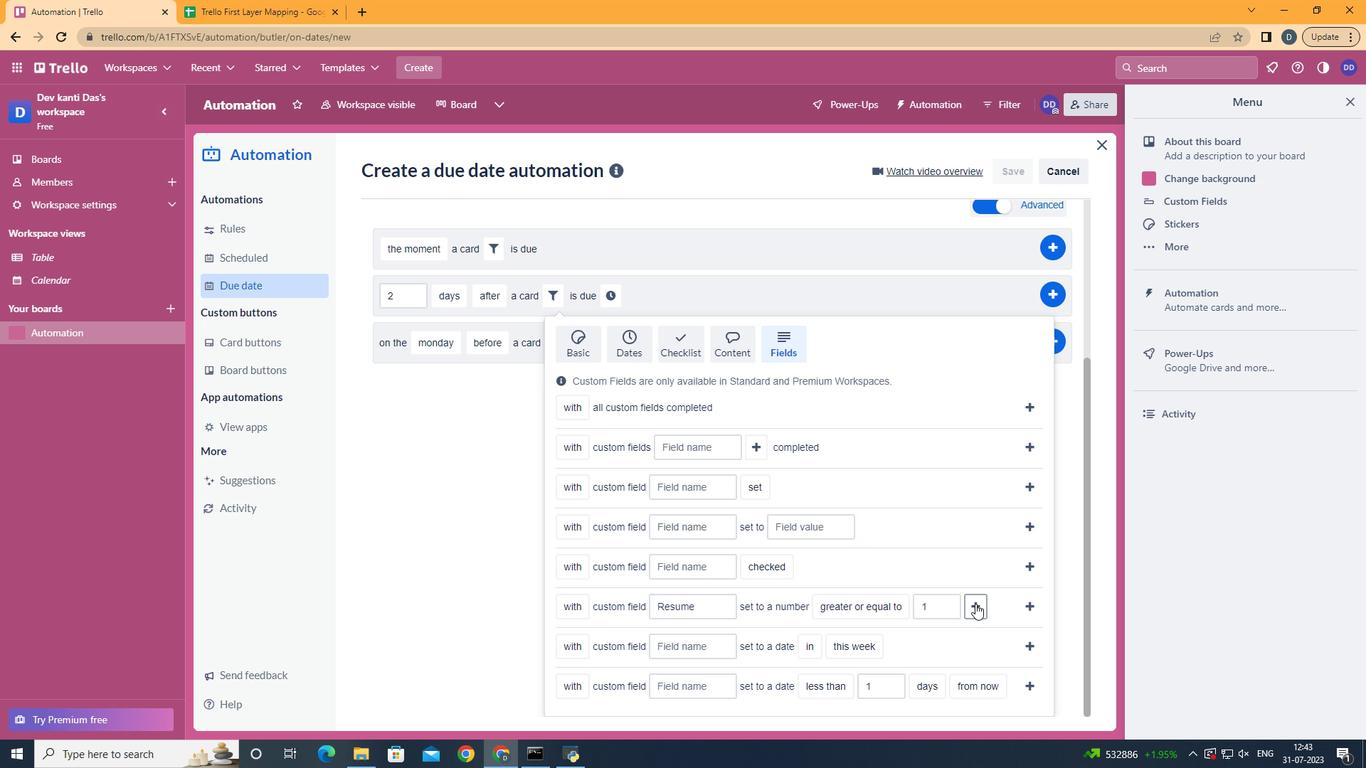 
Action: Mouse moved to (643, 572)
Screenshot: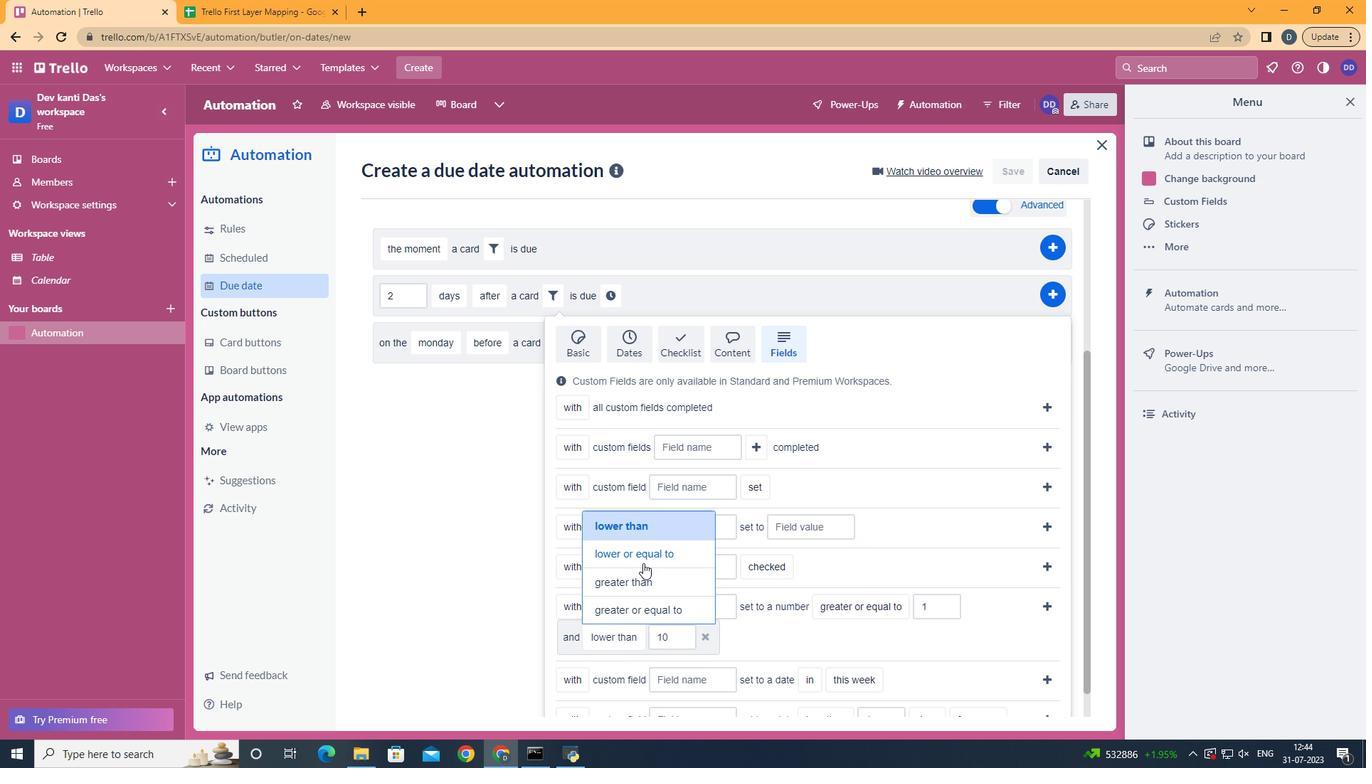 
Action: Mouse pressed left at (643, 572)
Screenshot: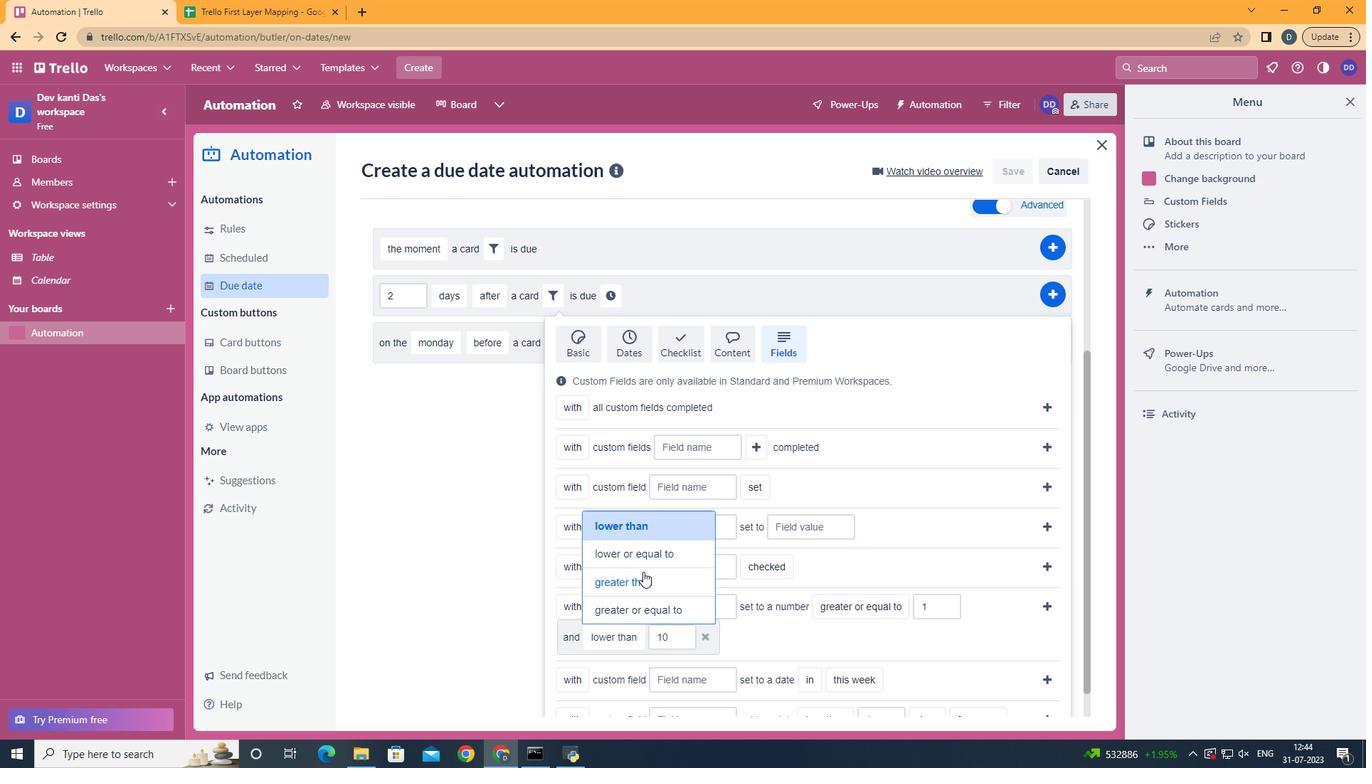 
Action: Mouse moved to (1052, 607)
Screenshot: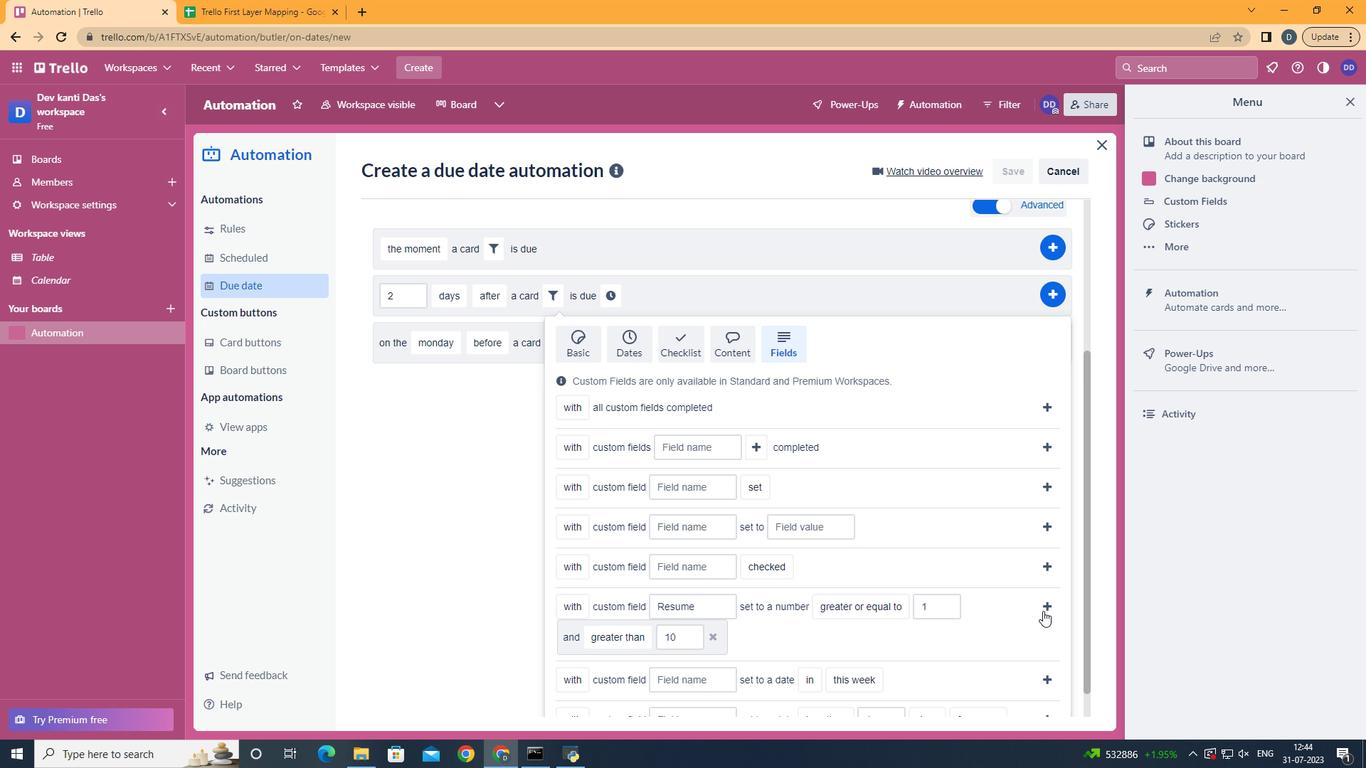 
Action: Mouse pressed left at (1052, 607)
Screenshot: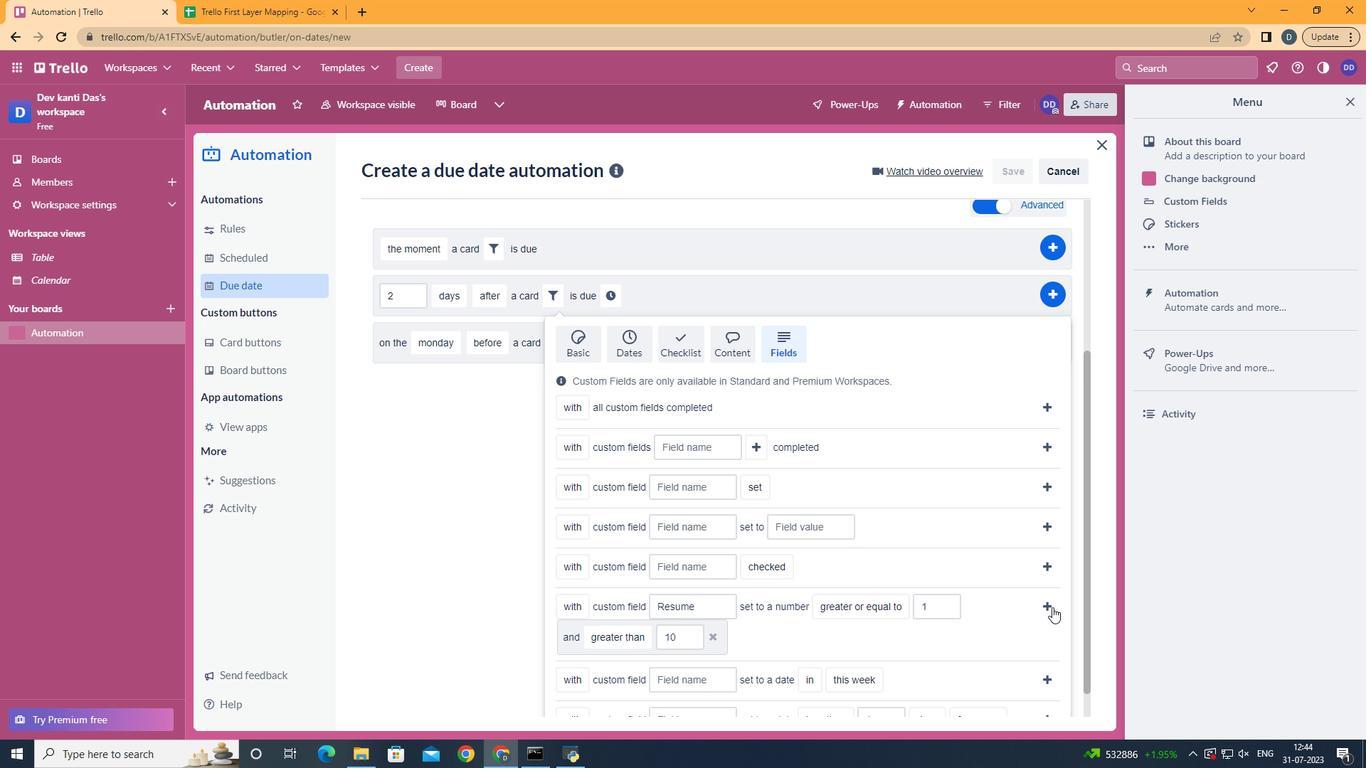 
Action: Mouse moved to (1019, 528)
Screenshot: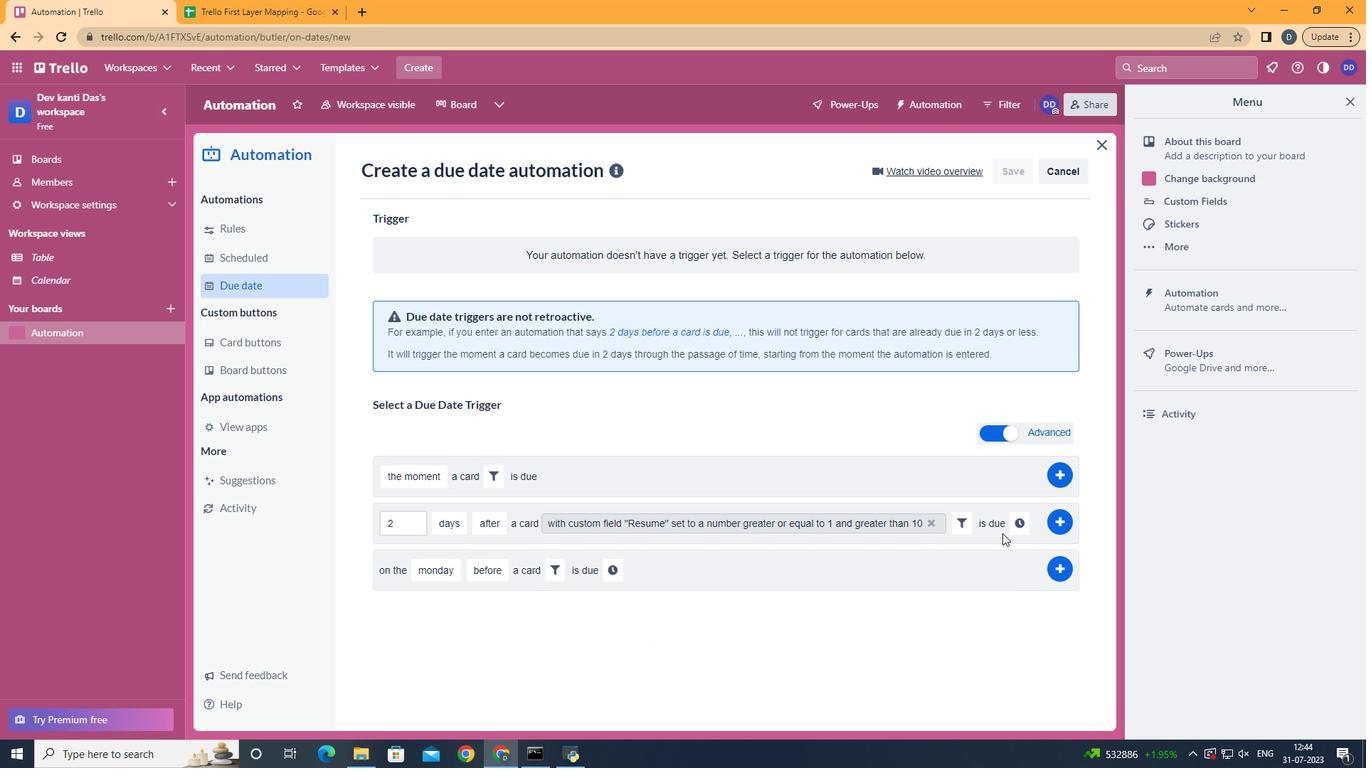 
Action: Mouse pressed left at (1019, 528)
Screenshot: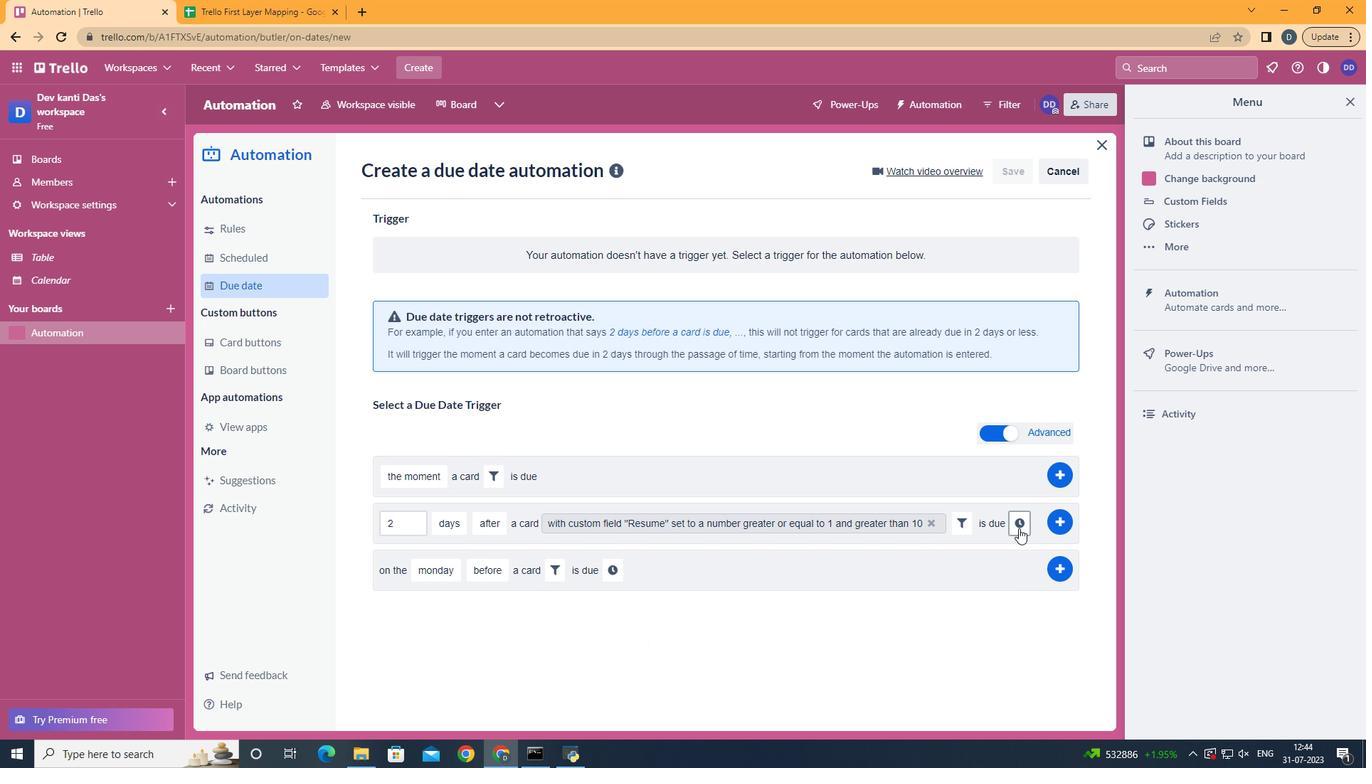 
Action: Mouse moved to (426, 563)
Screenshot: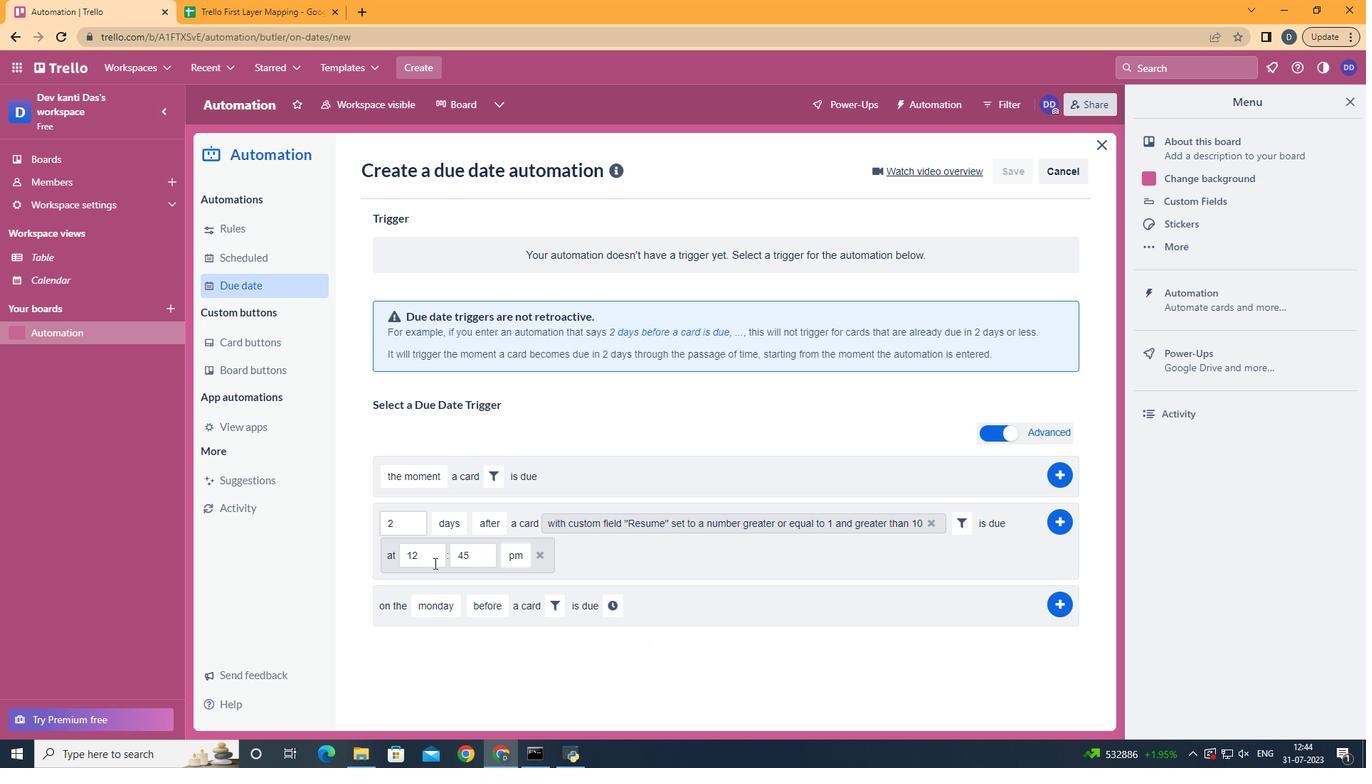 
Action: Mouse pressed left at (426, 563)
Screenshot: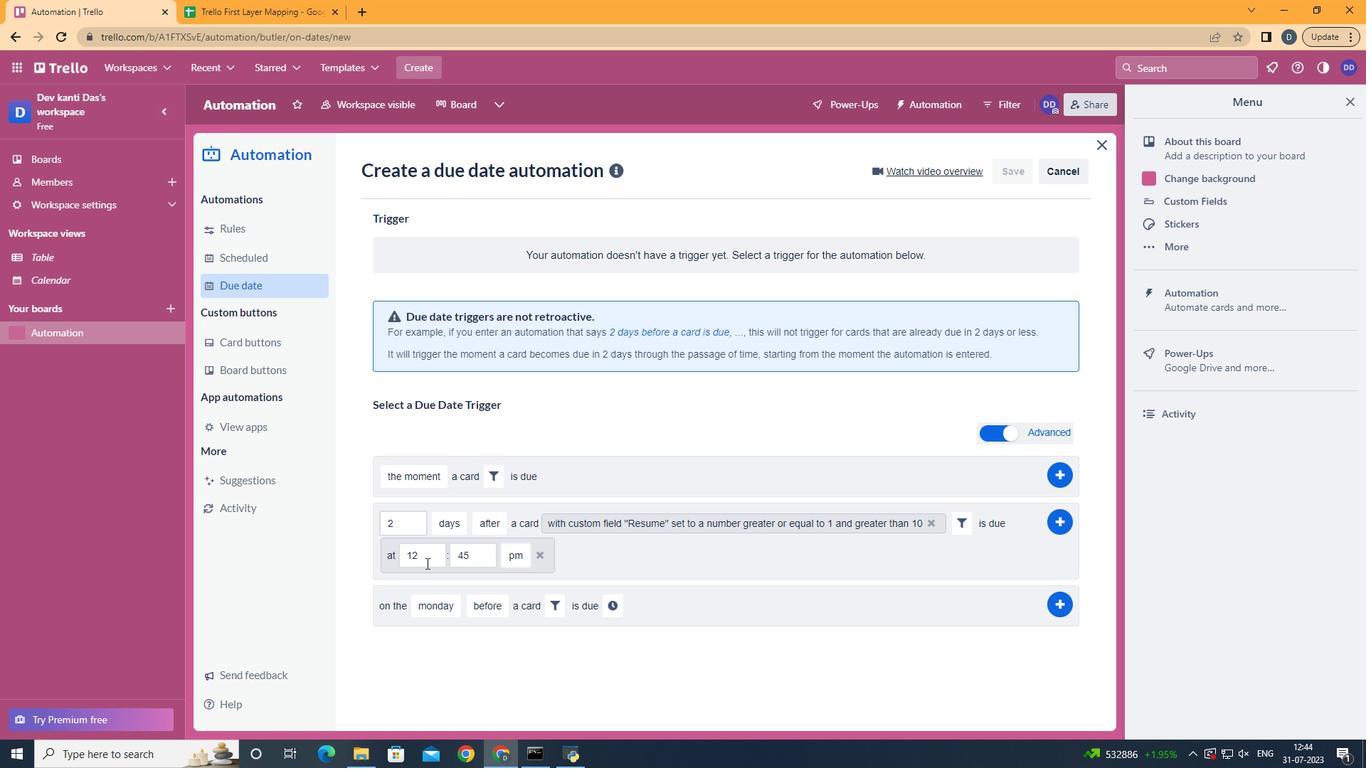
Action: Key pressed <Key.backspace>1
Screenshot: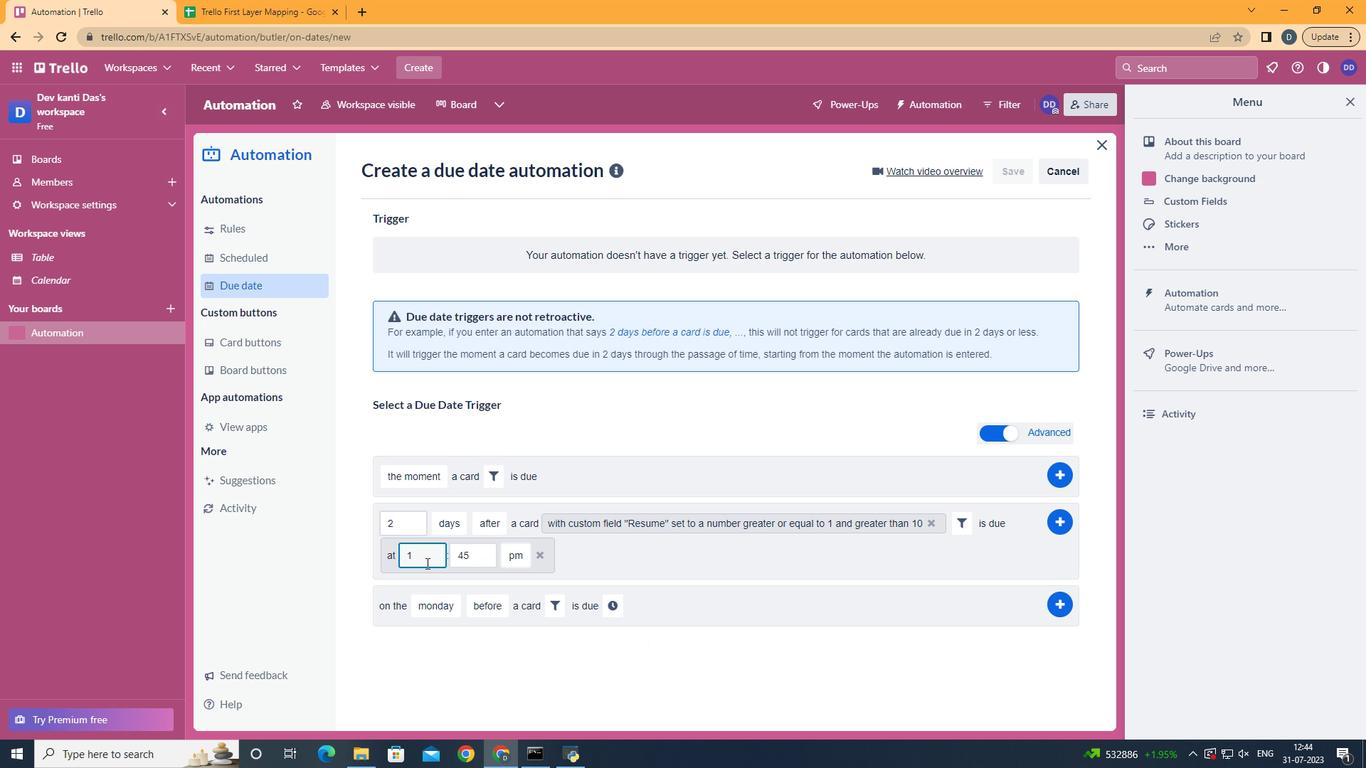 
Action: Mouse moved to (475, 560)
Screenshot: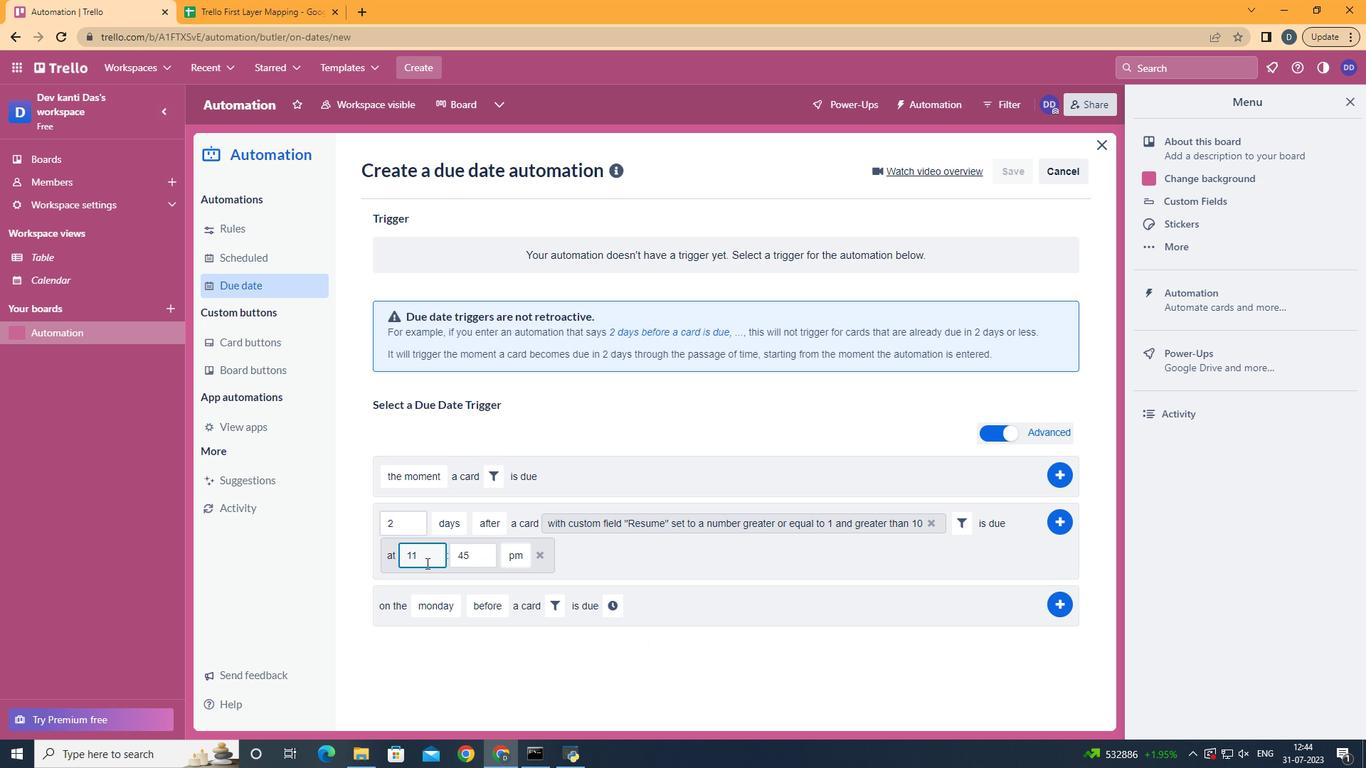 
Action: Mouse pressed left at (475, 560)
Screenshot: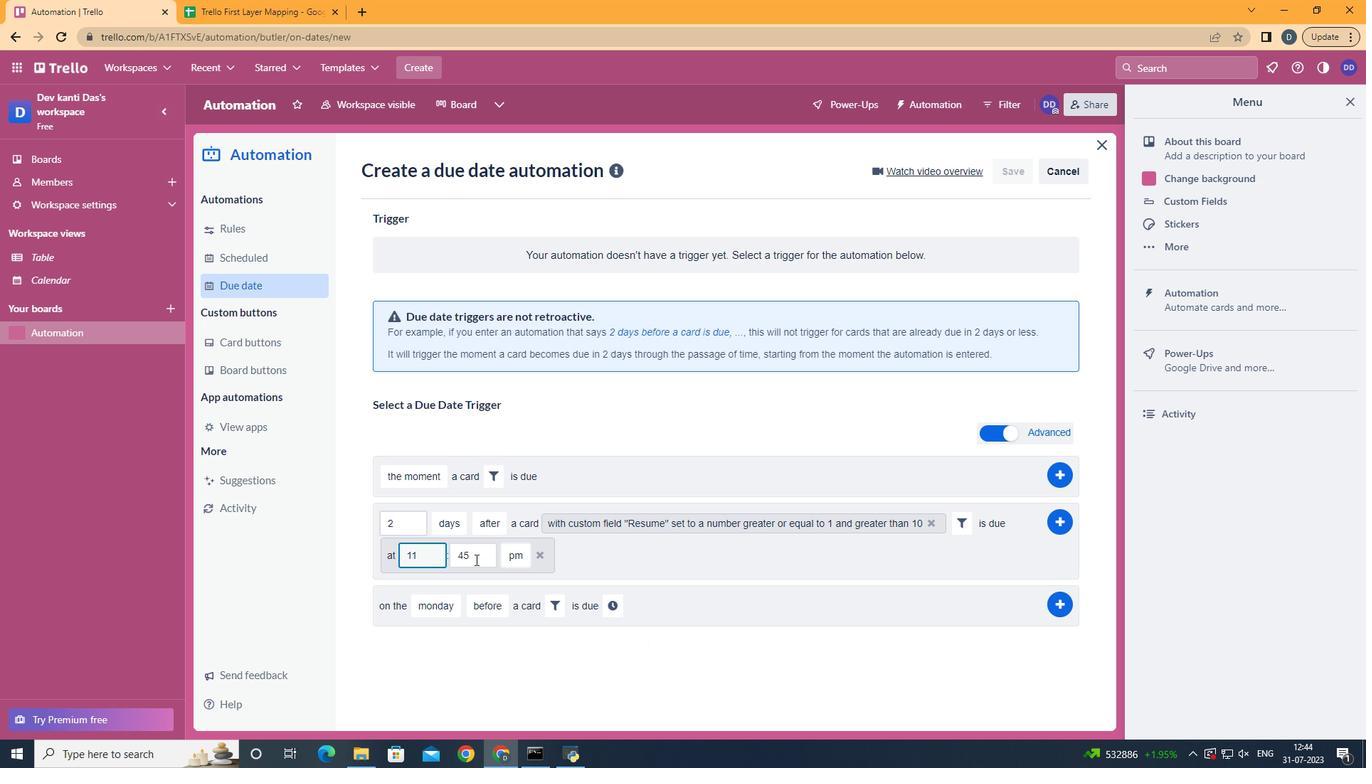 
Action: Key pressed <Key.backspace><Key.backspace>00
Screenshot: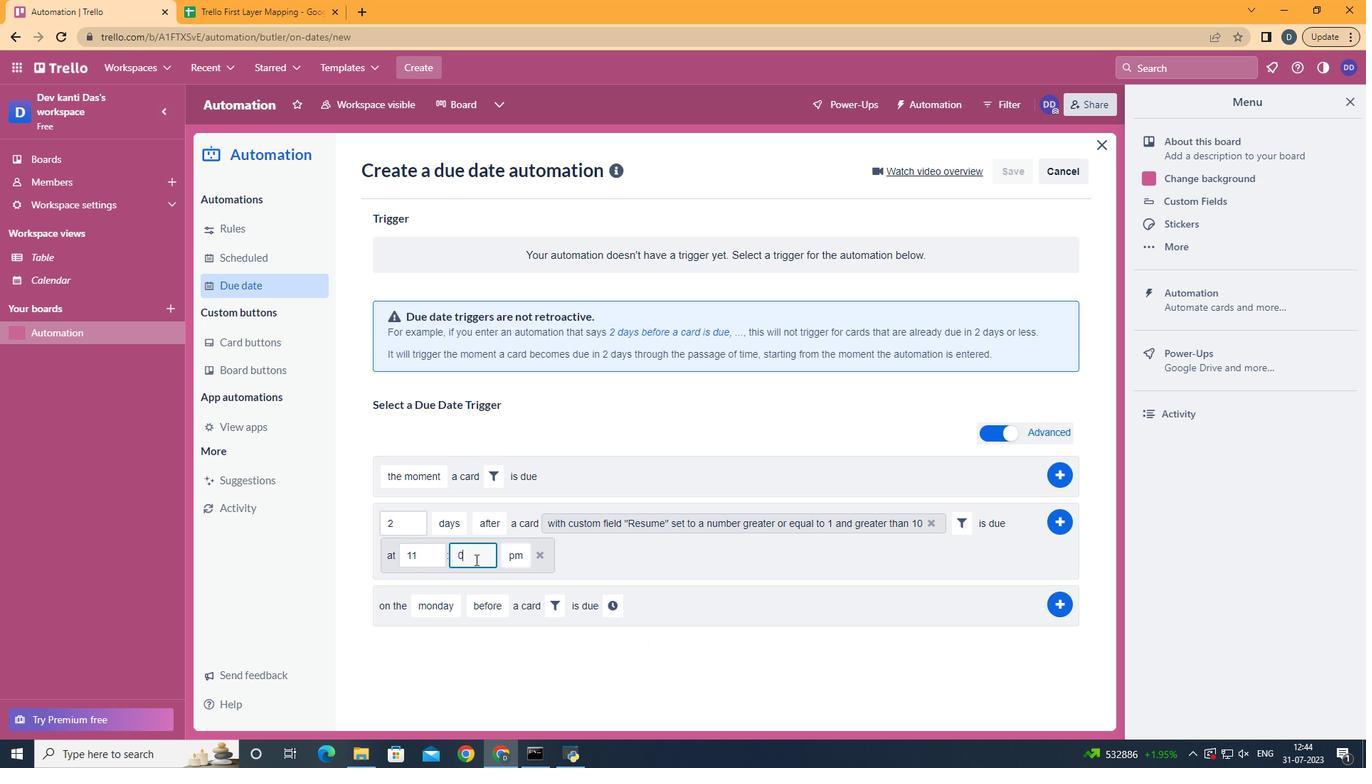 
Action: Mouse moved to (516, 573)
Screenshot: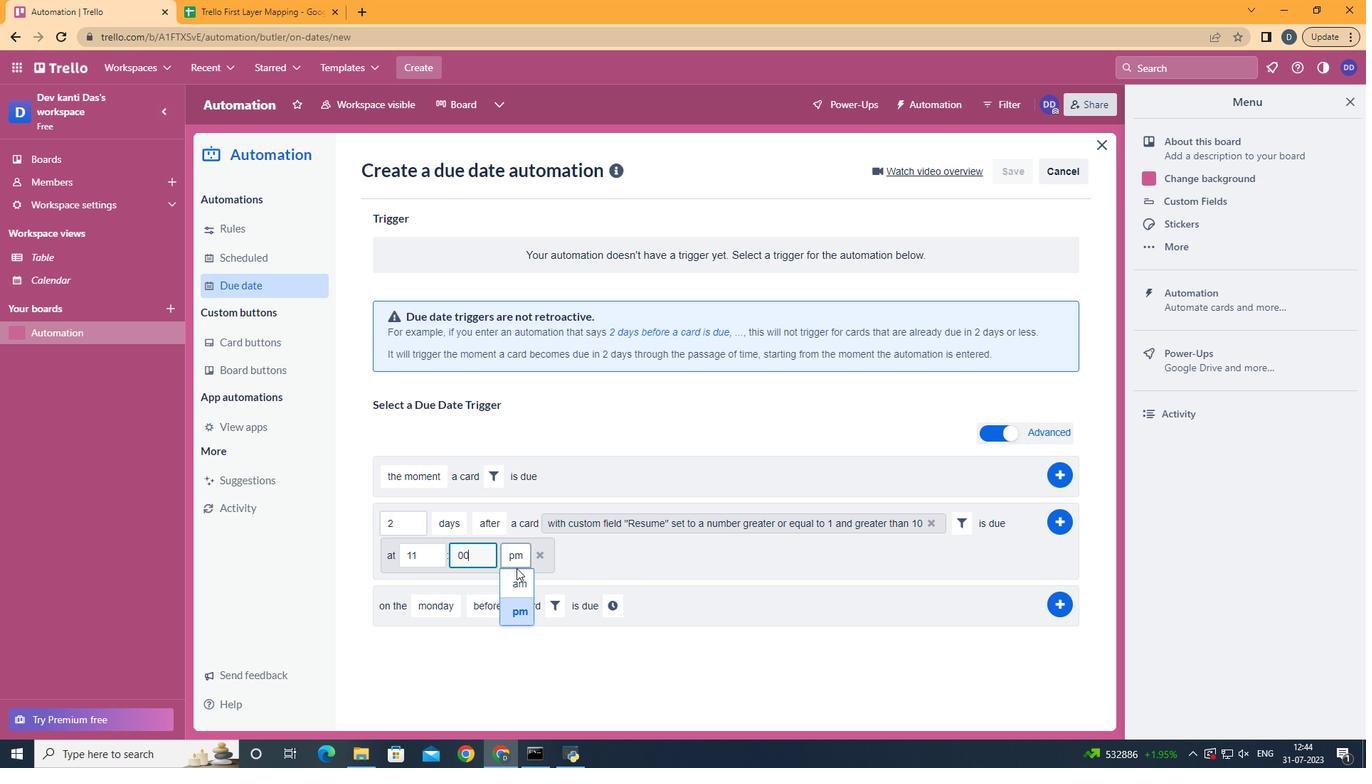 
Action: Mouse pressed left at (516, 573)
Screenshot: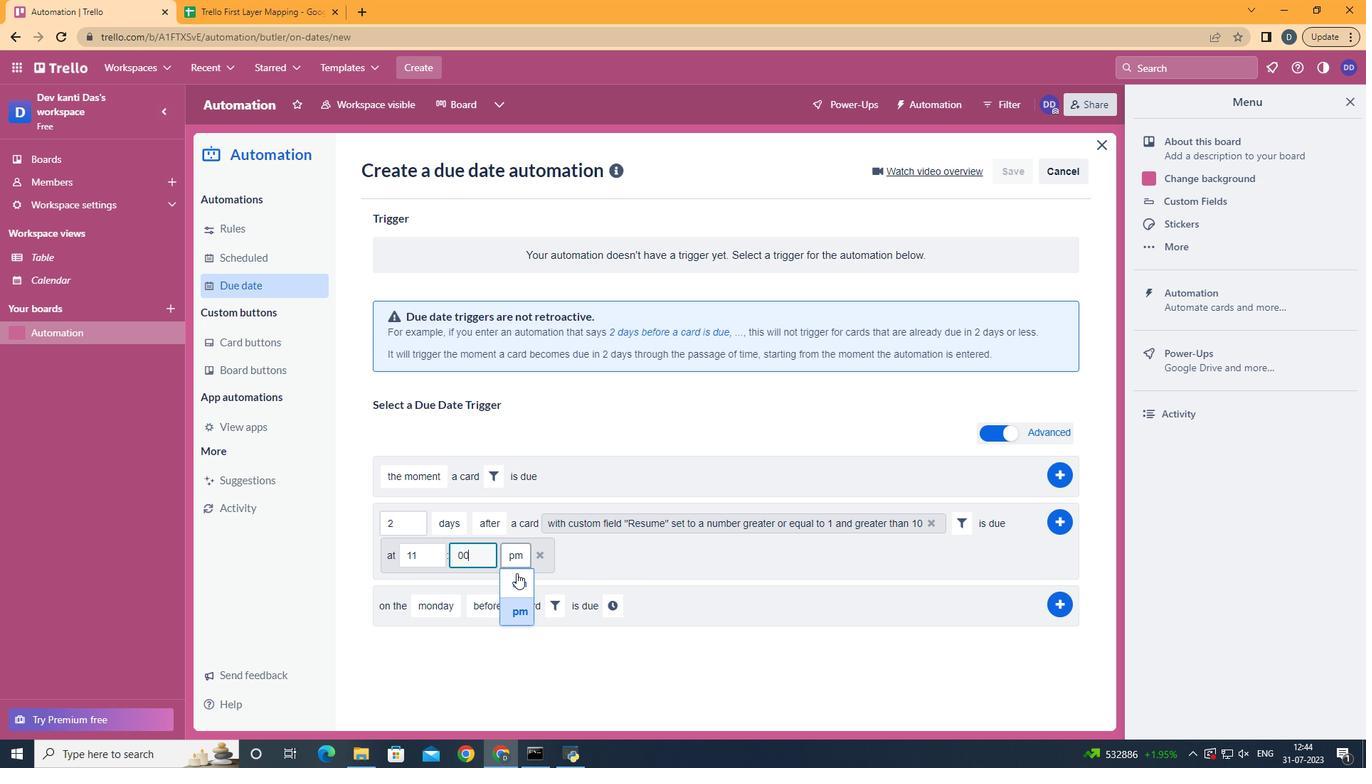 
Action: Mouse moved to (1060, 516)
Screenshot: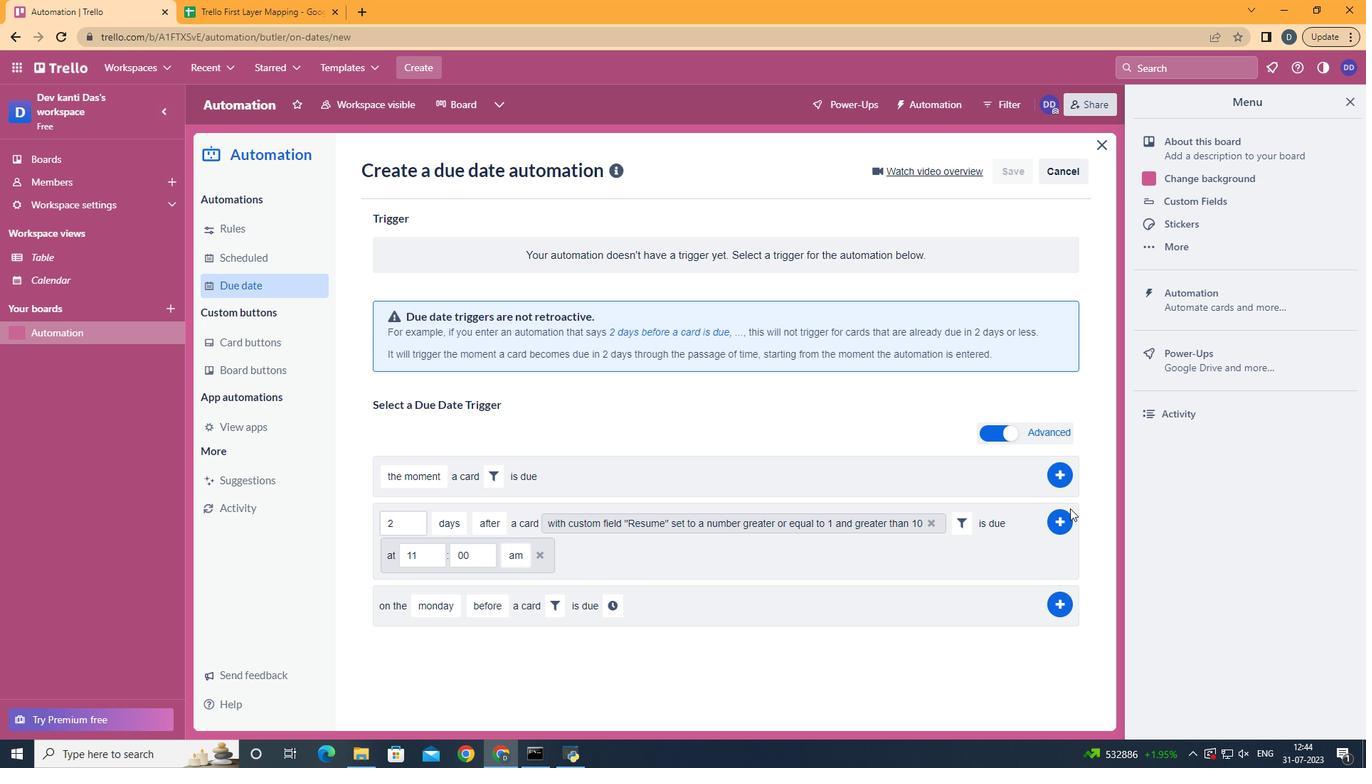 
Action: Mouse pressed left at (1060, 516)
Screenshot: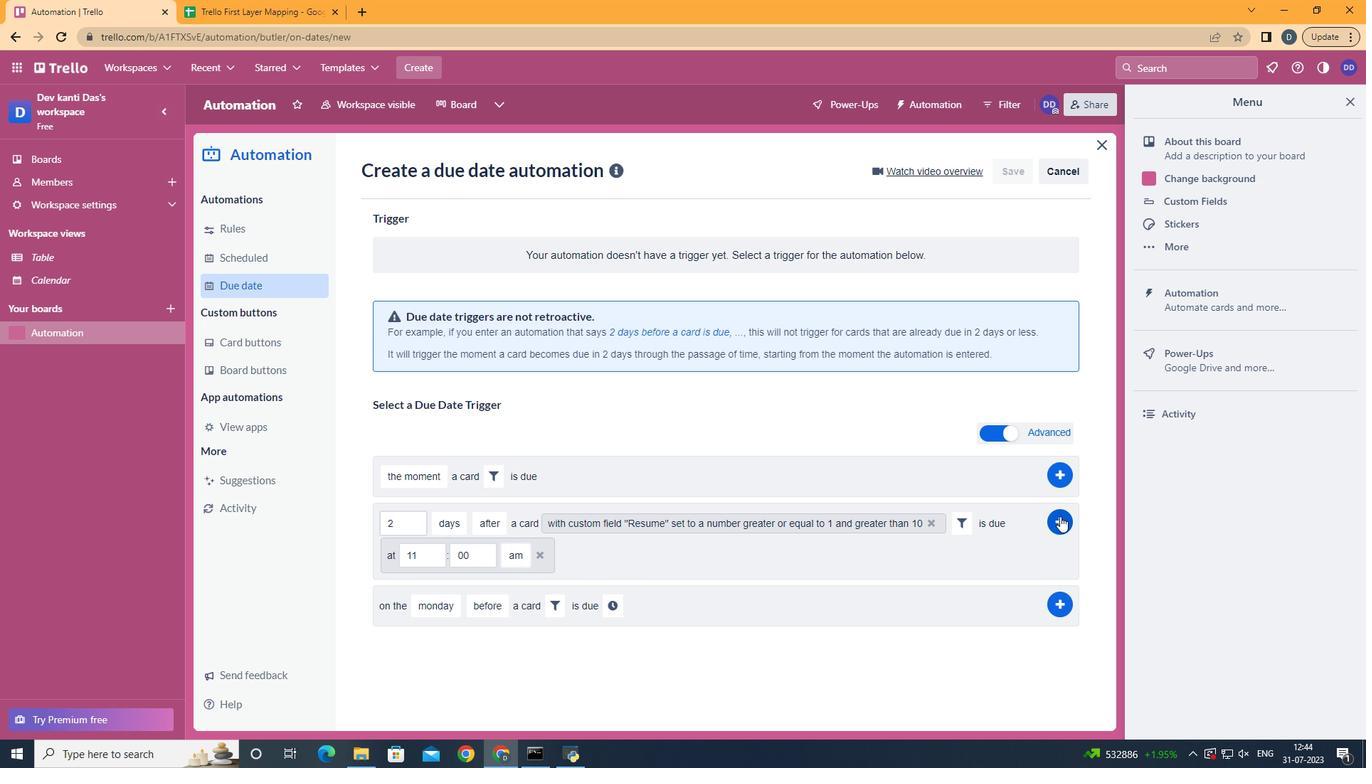 
Action: Mouse moved to (851, 395)
Screenshot: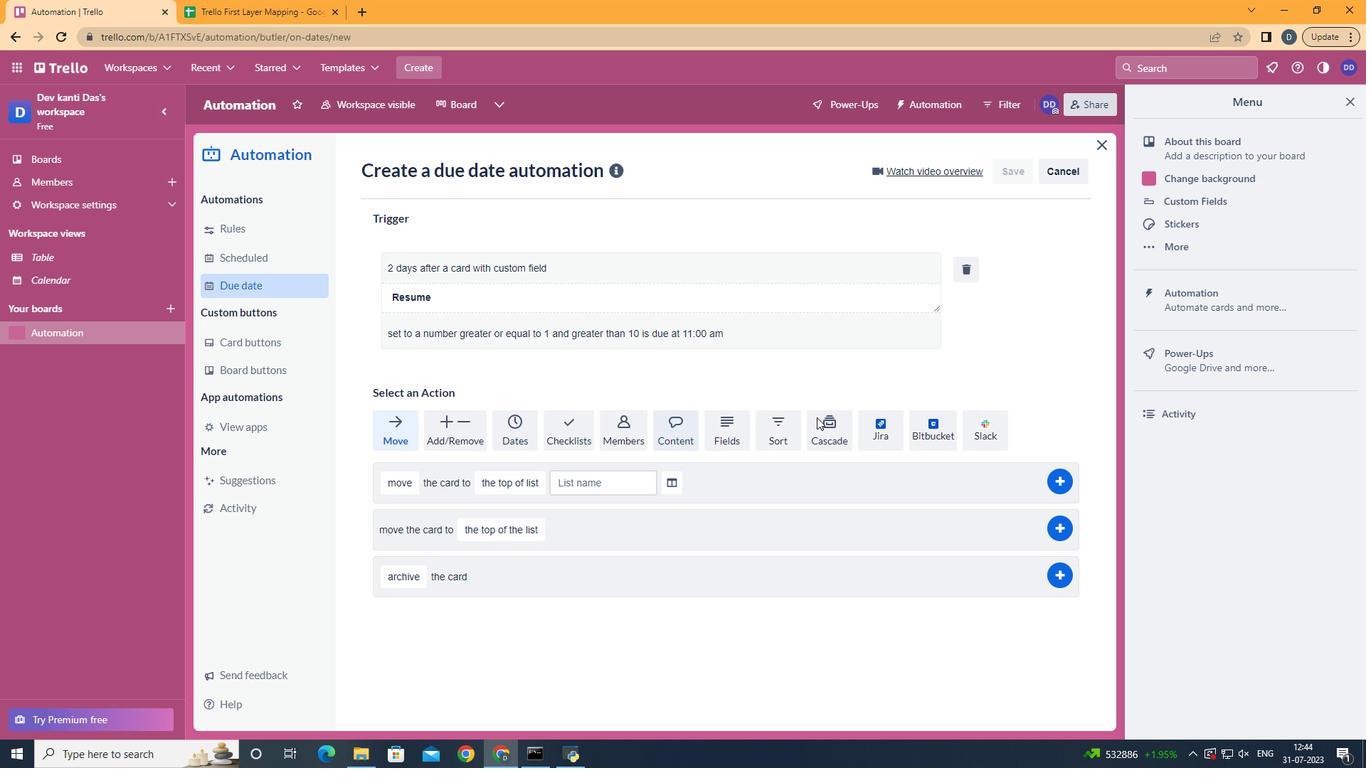 
